 Task: Look for space in Busia, Uganda from 8th June, 2023 to 12th June, 2023 for 2 adults in price range Rs.8000 to Rs.16000. Place can be private room with 1  bedroom having 1 bed and 1 bathroom. Property type can be flatguest house, hotel. Booking option can be shelf check-in. Required host language is English.
Action: Mouse pressed left at (419, 100)
Screenshot: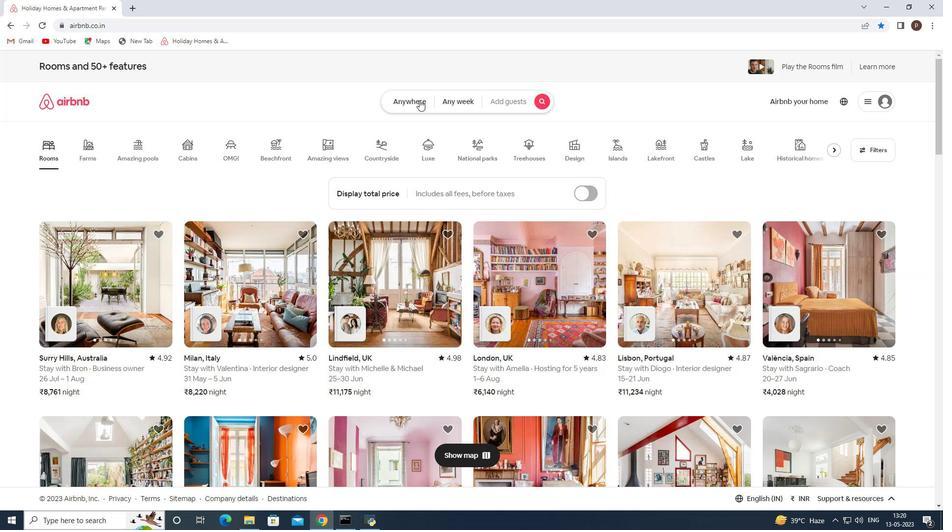 
Action: Mouse moved to (331, 148)
Screenshot: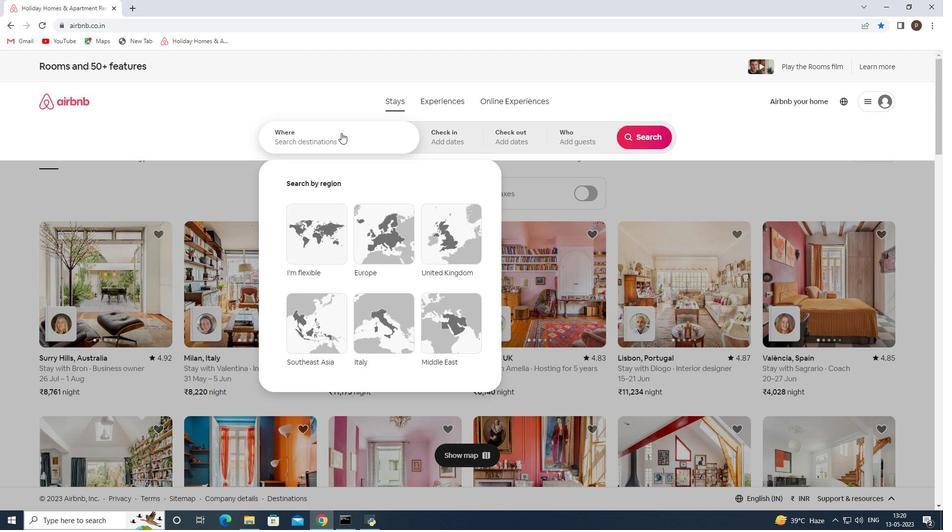 
Action: Mouse pressed left at (331, 148)
Screenshot: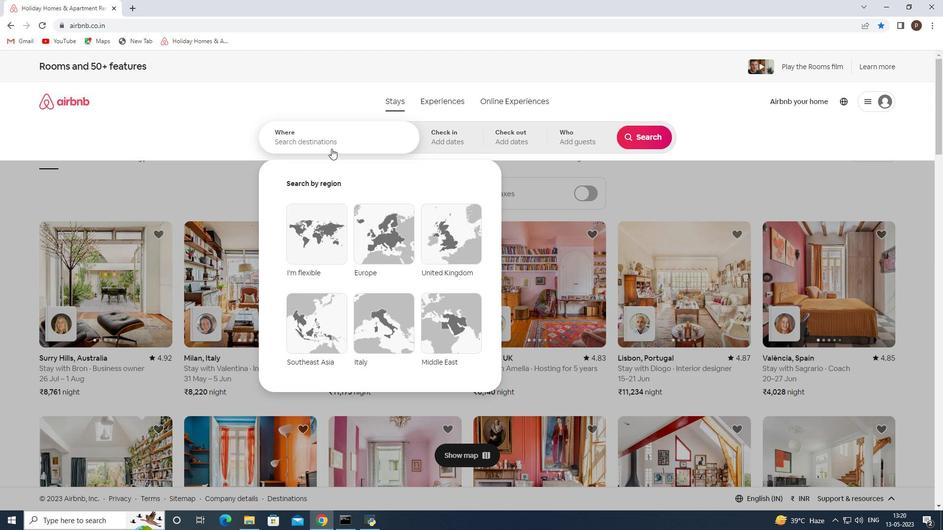 
Action: Mouse moved to (317, 132)
Screenshot: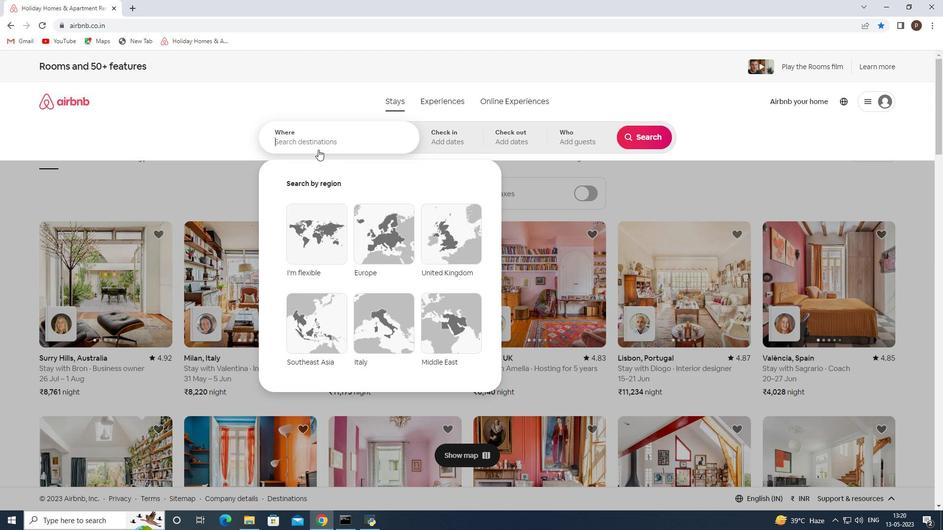 
Action: Key pressed <Key.caps_lock>B<Key.caps_lock>usia,<Key.space><Key.caps_lock>U<Key.caps_lock>ganda
Screenshot: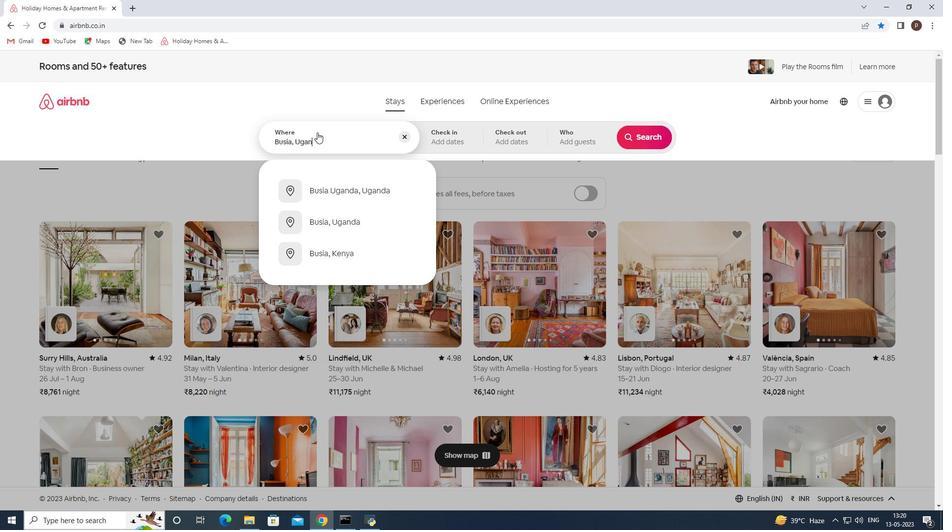 
Action: Mouse moved to (346, 217)
Screenshot: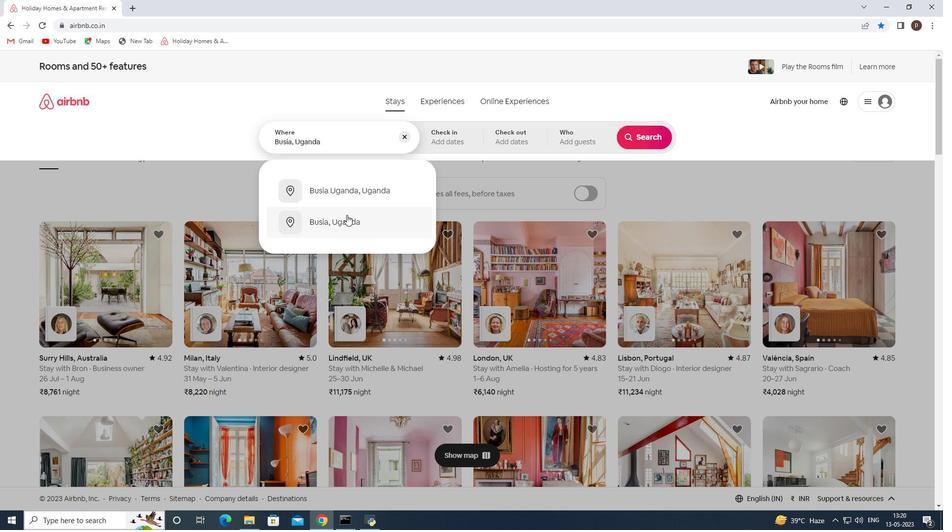 
Action: Mouse pressed left at (346, 217)
Screenshot: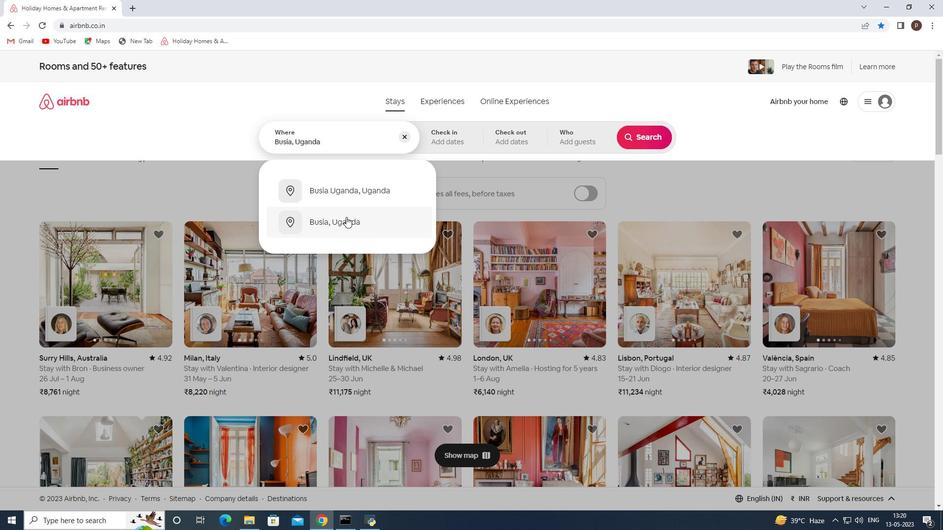 
Action: Mouse moved to (585, 278)
Screenshot: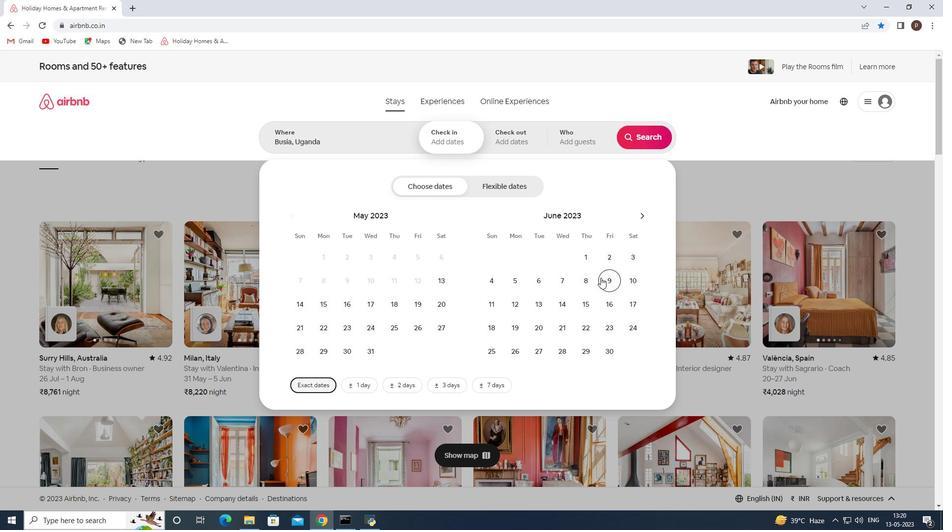 
Action: Mouse pressed left at (585, 278)
Screenshot: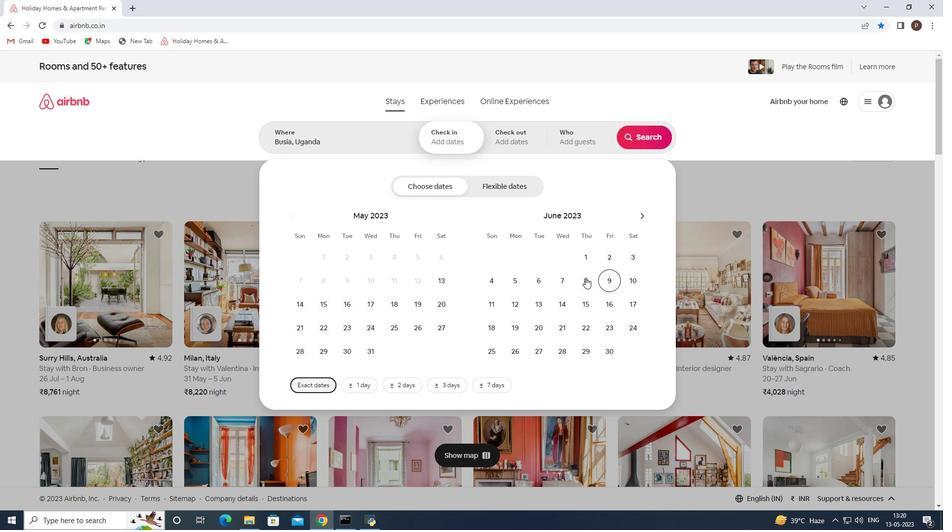 
Action: Mouse moved to (514, 304)
Screenshot: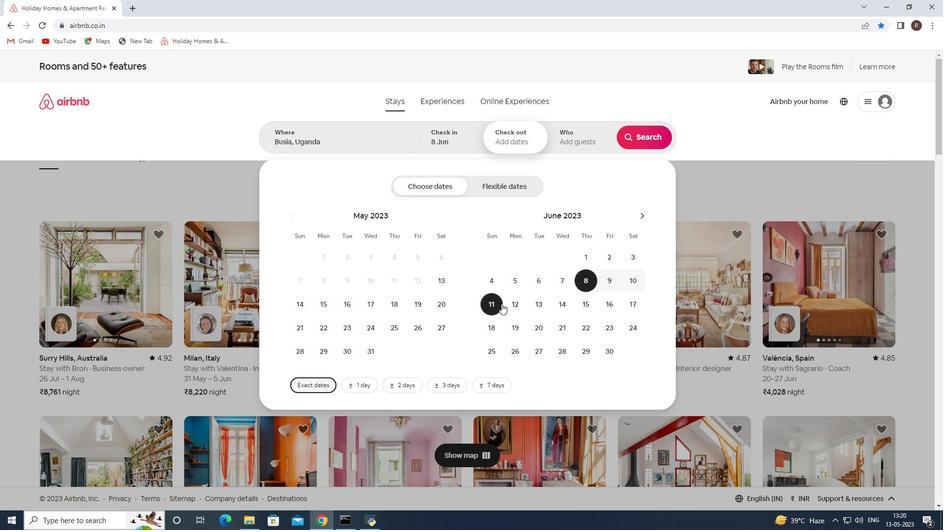 
Action: Mouse pressed left at (514, 304)
Screenshot: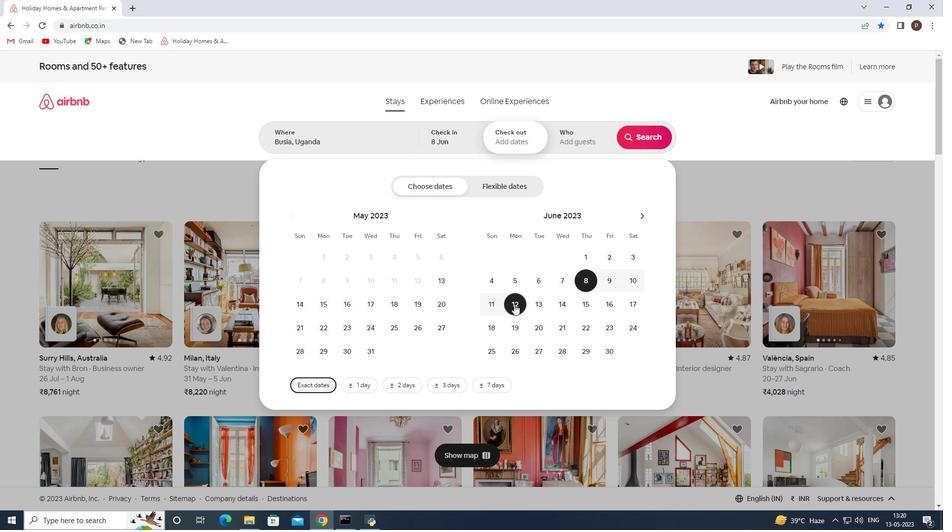 
Action: Mouse moved to (569, 144)
Screenshot: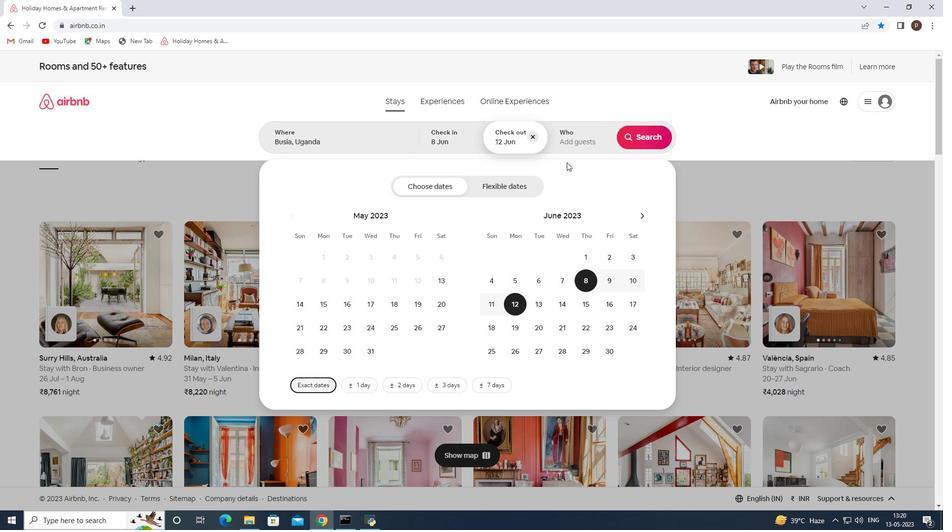 
Action: Mouse pressed left at (569, 144)
Screenshot: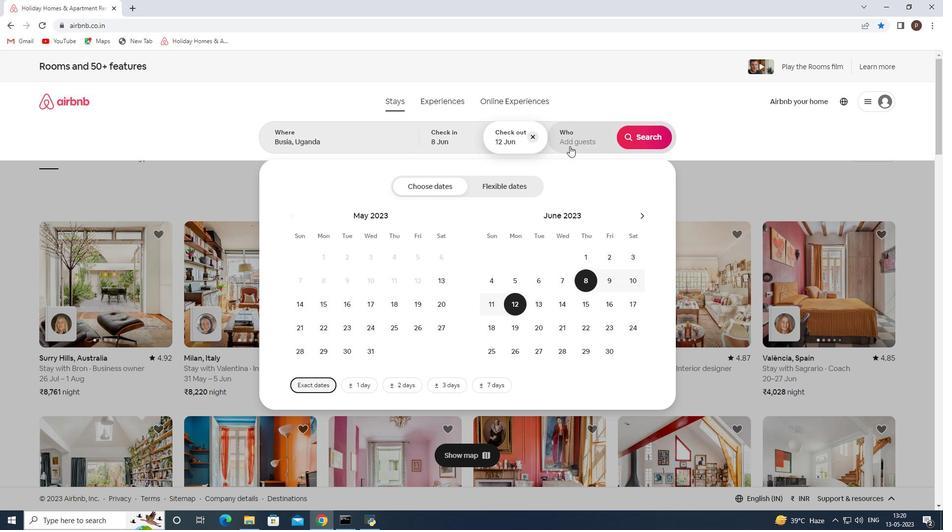
Action: Mouse moved to (646, 189)
Screenshot: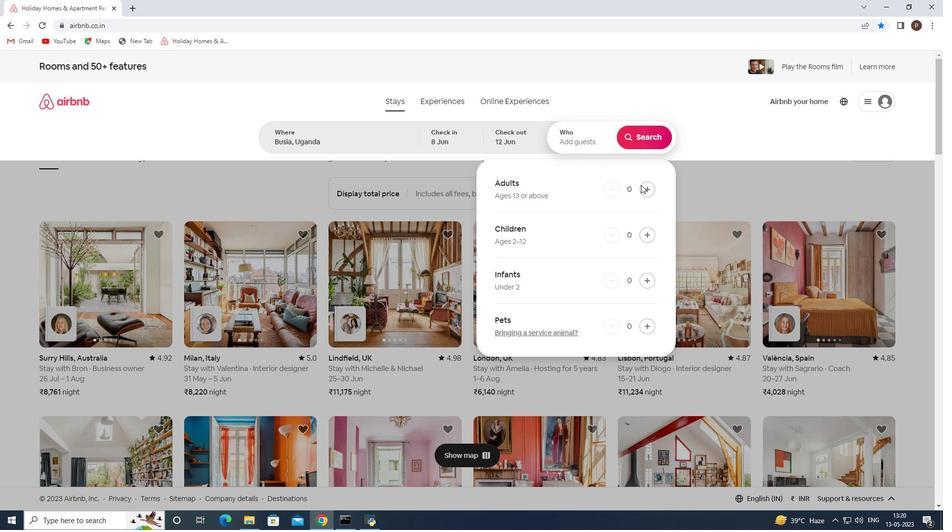 
Action: Mouse pressed left at (646, 189)
Screenshot: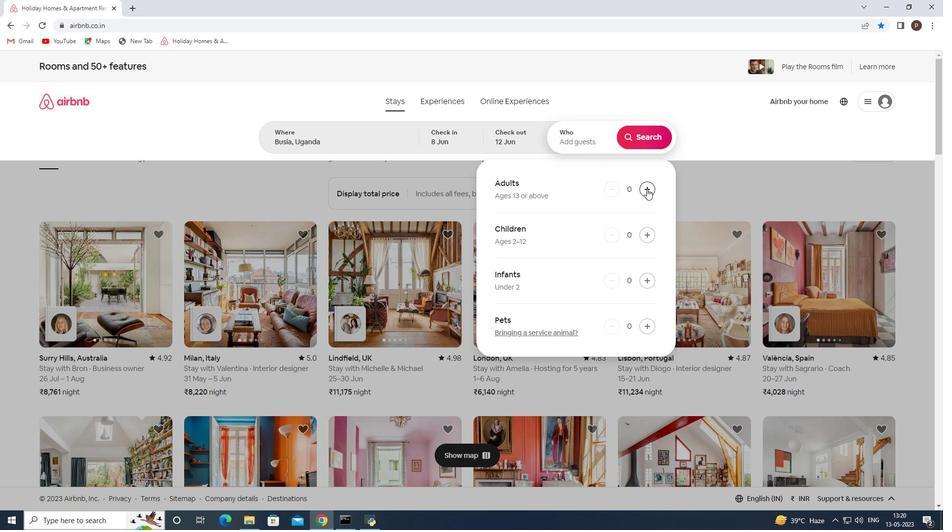
Action: Mouse pressed left at (646, 189)
Screenshot: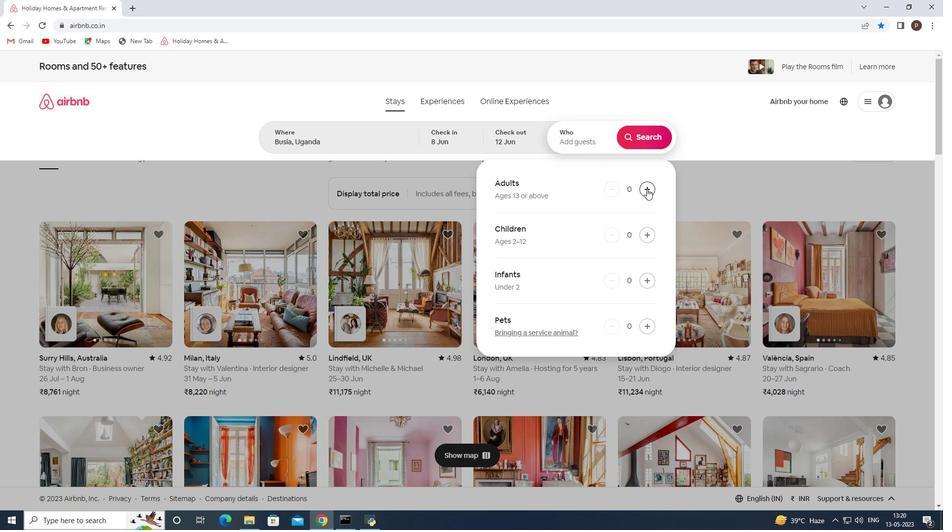 
Action: Mouse moved to (638, 136)
Screenshot: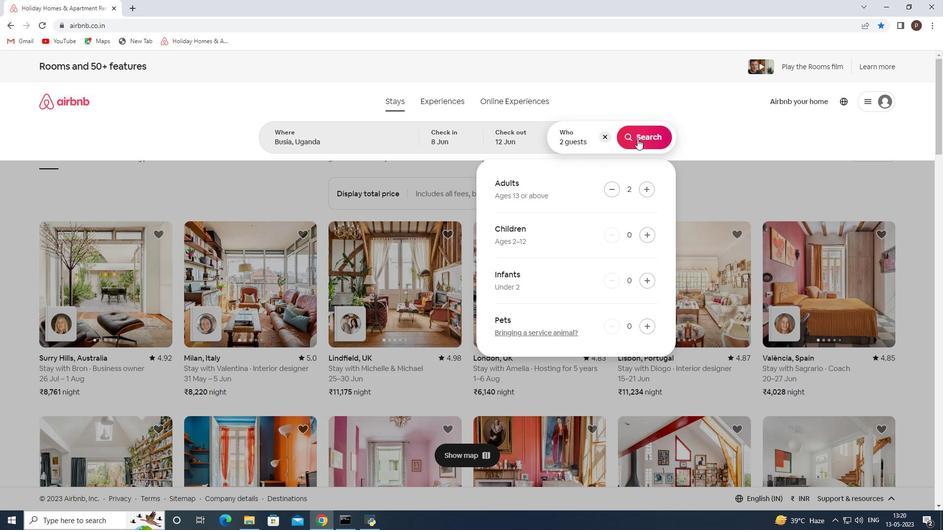 
Action: Mouse pressed left at (638, 136)
Screenshot: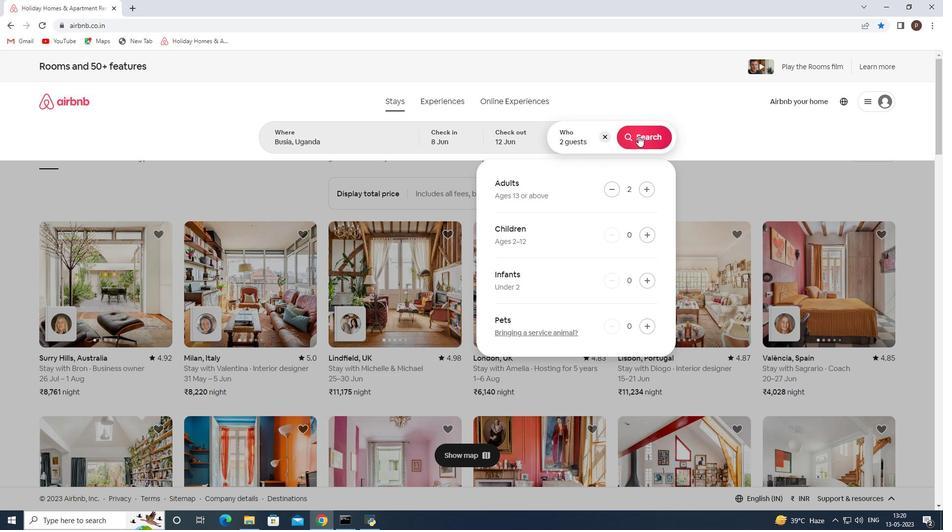 
Action: Mouse moved to (890, 113)
Screenshot: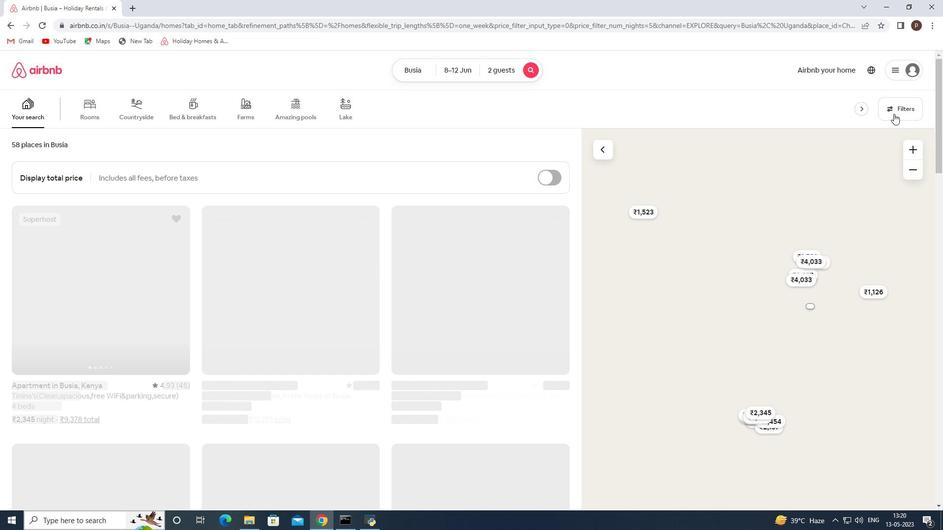 
Action: Mouse pressed left at (890, 113)
Screenshot: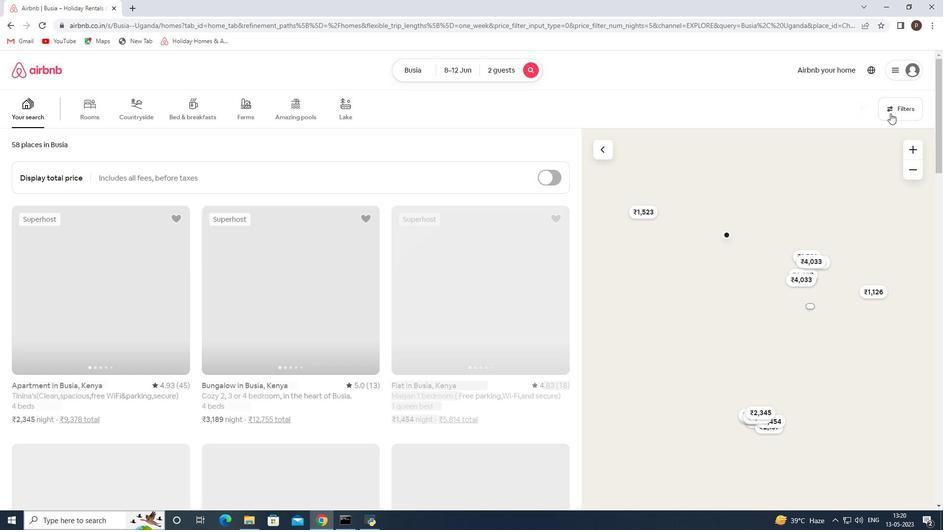 
Action: Mouse moved to (331, 350)
Screenshot: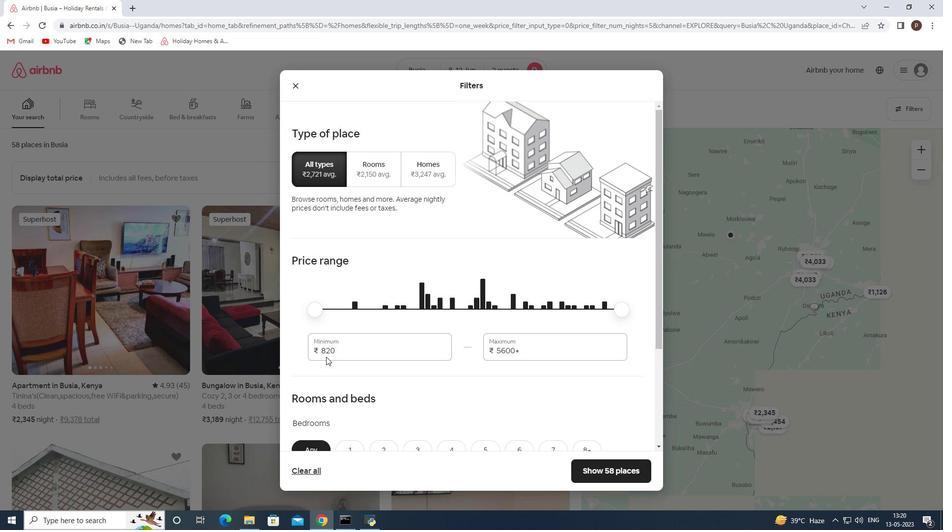 
Action: Mouse pressed left at (331, 350)
Screenshot: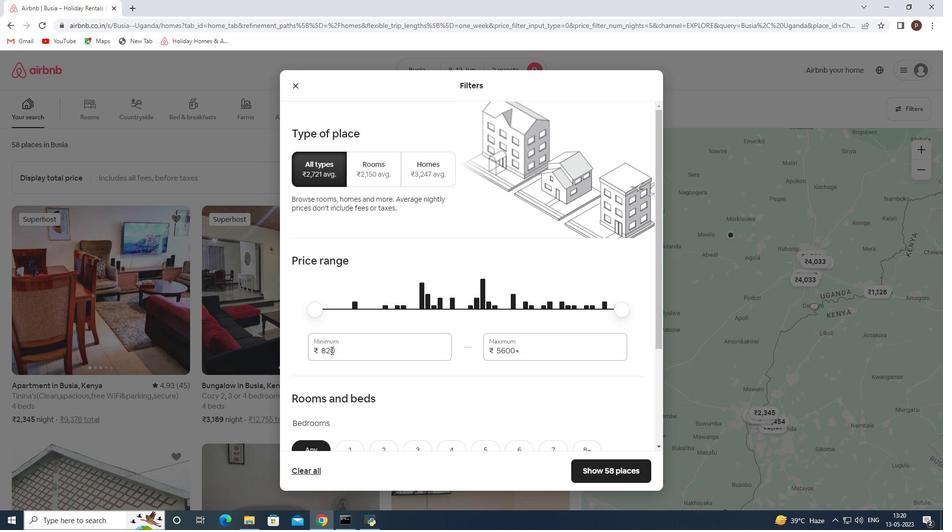 
Action: Mouse pressed left at (331, 350)
Screenshot: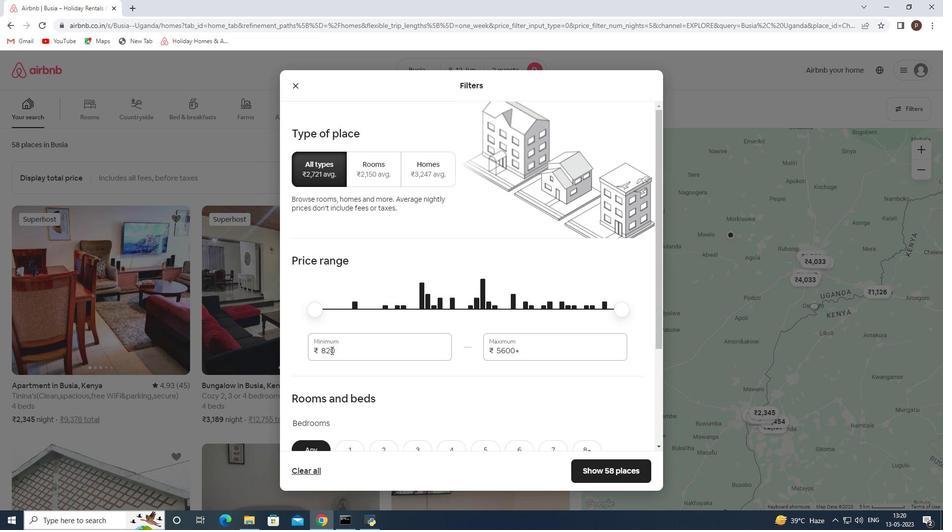 
Action: Key pressed 8000<Key.tab>16000
Screenshot: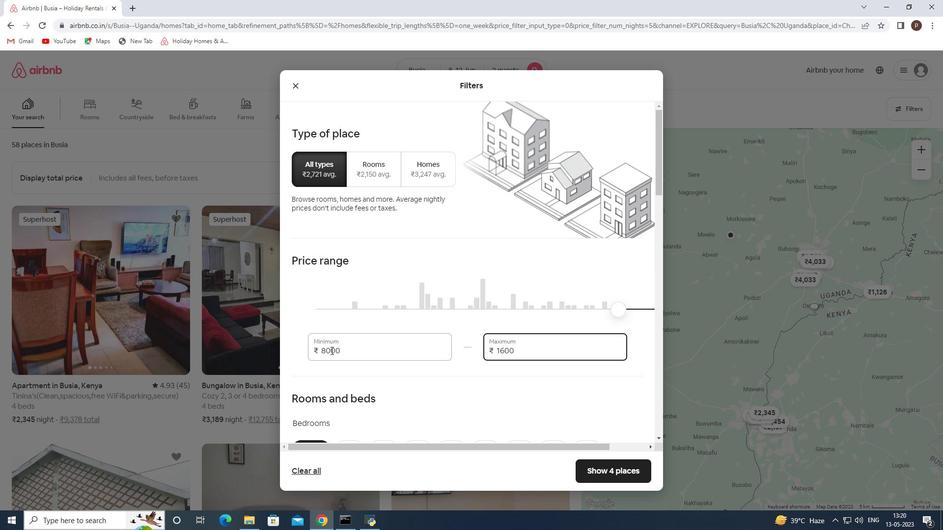 
Action: Mouse scrolled (331, 350) with delta (0, 0)
Screenshot: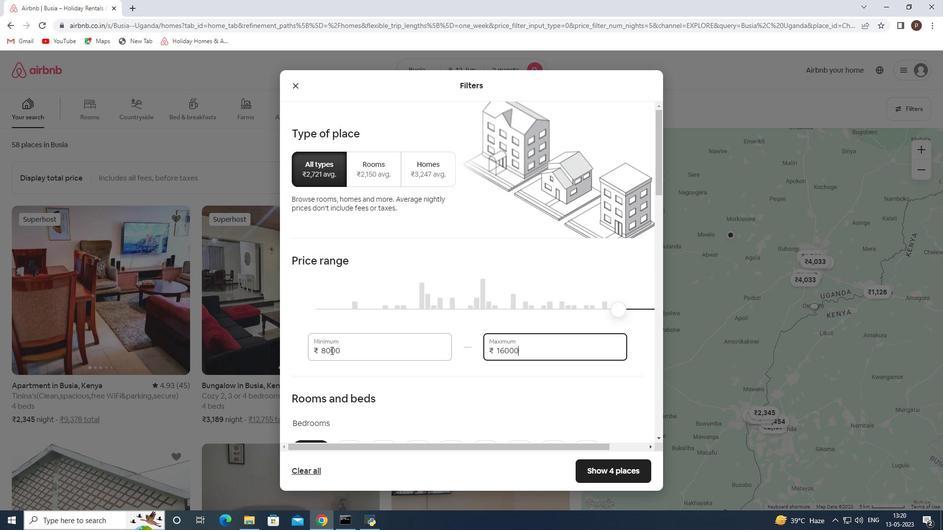 
Action: Mouse scrolled (331, 350) with delta (0, 0)
Screenshot: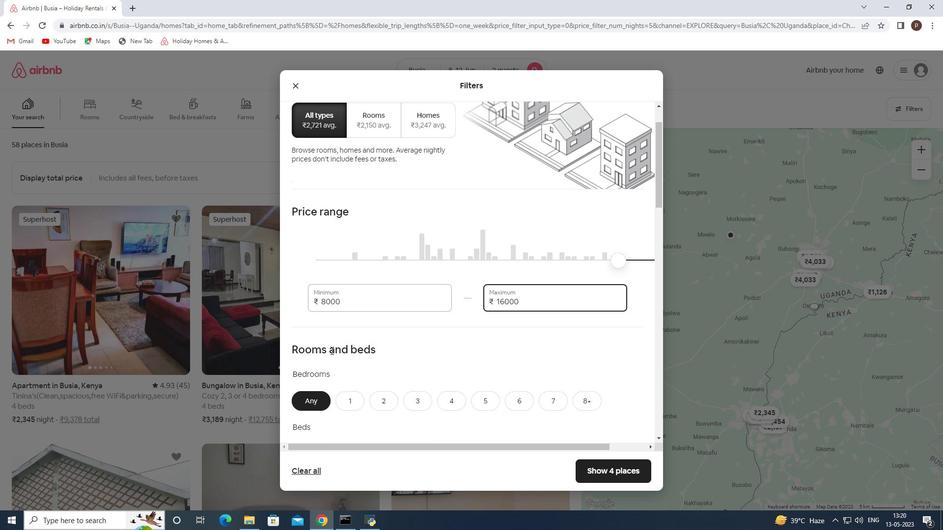
Action: Mouse moved to (352, 350)
Screenshot: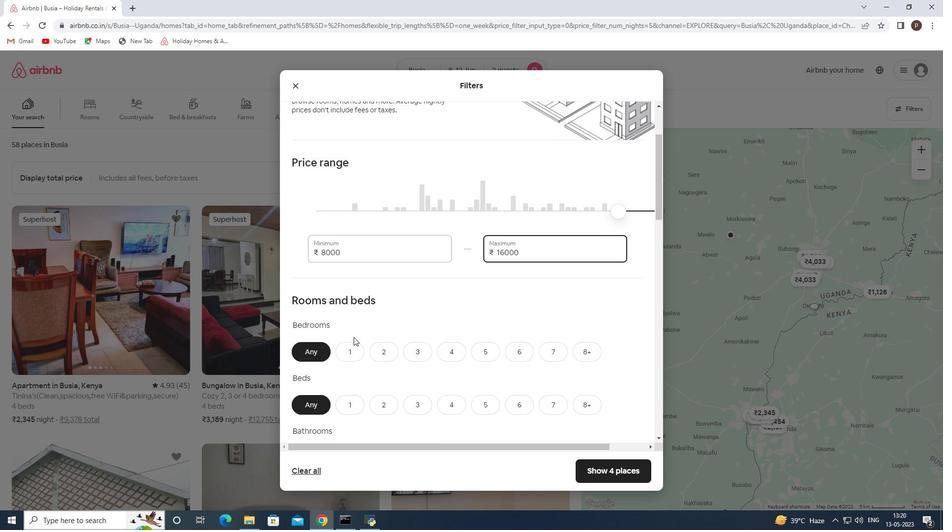 
Action: Mouse pressed left at (352, 350)
Screenshot: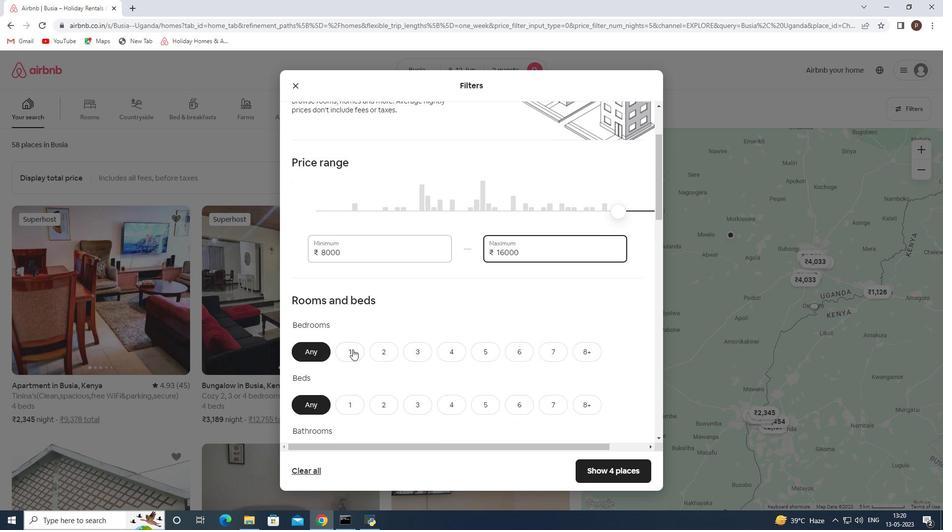 
Action: Mouse scrolled (352, 349) with delta (0, 0)
Screenshot: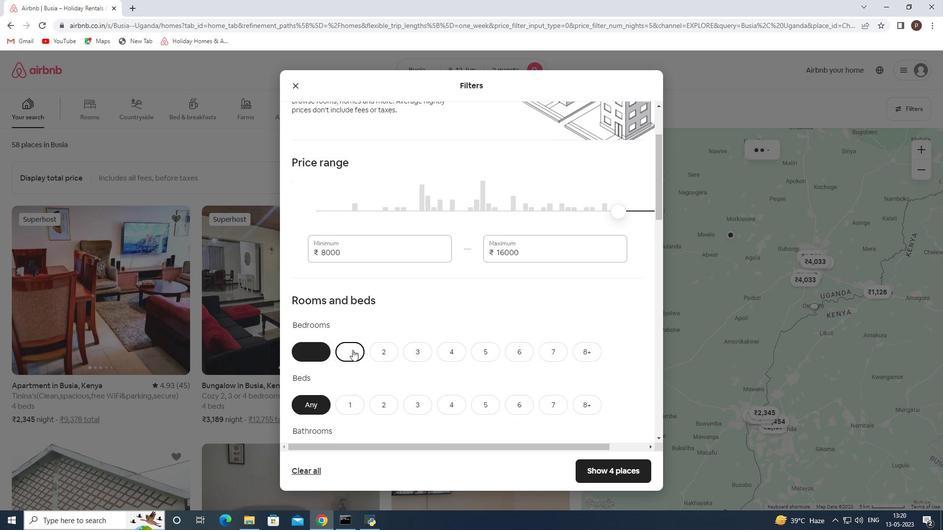 
Action: Mouse scrolled (352, 349) with delta (0, 0)
Screenshot: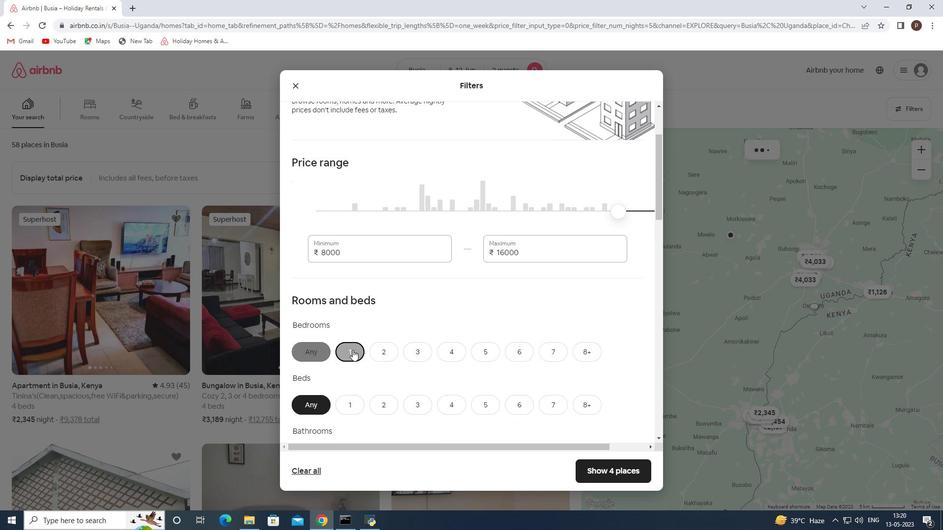 
Action: Mouse moved to (349, 307)
Screenshot: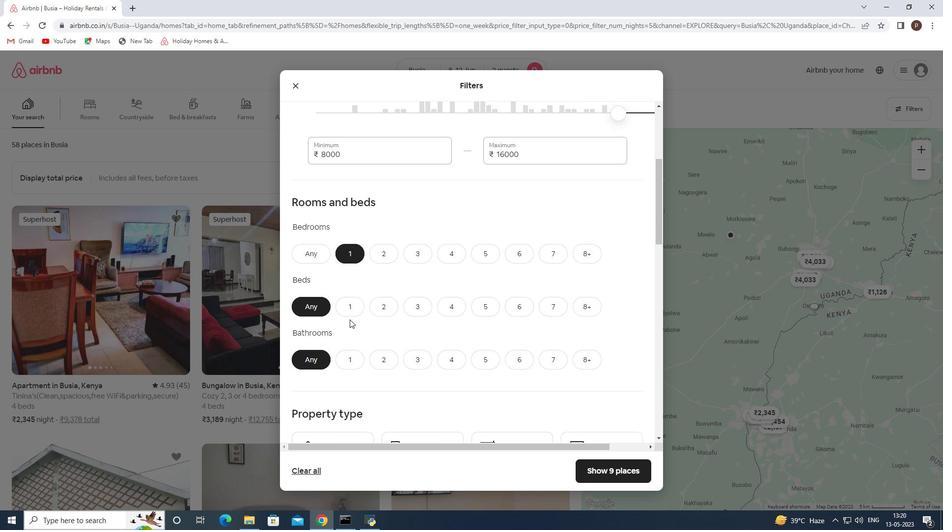 
Action: Mouse pressed left at (349, 307)
Screenshot: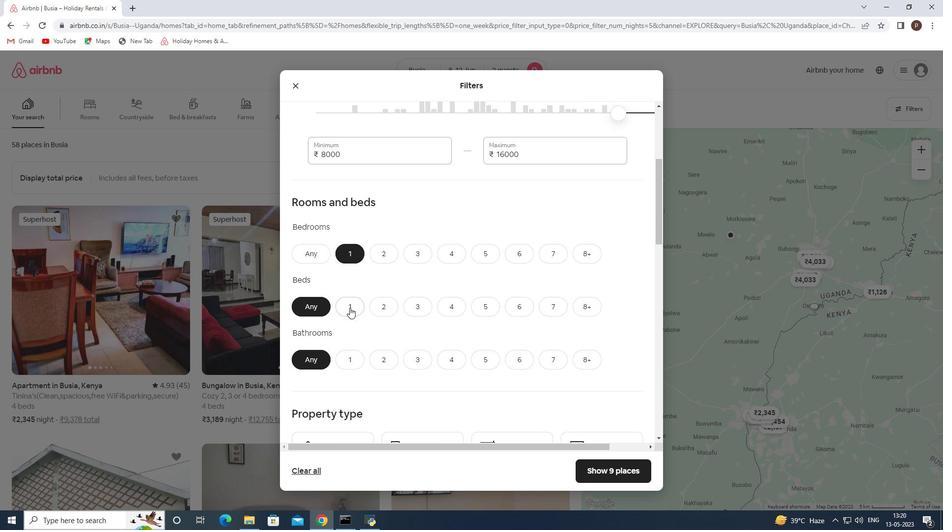 
Action: Mouse moved to (347, 364)
Screenshot: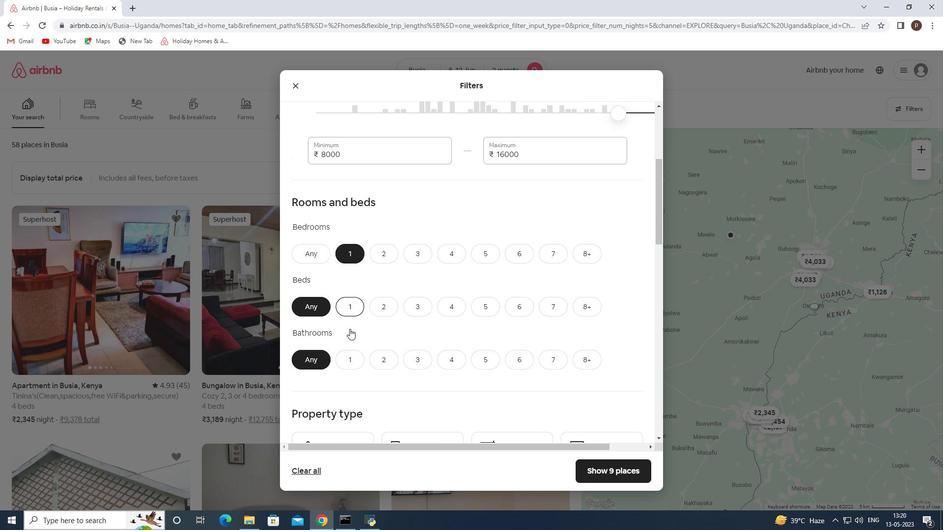 
Action: Mouse pressed left at (347, 364)
Screenshot: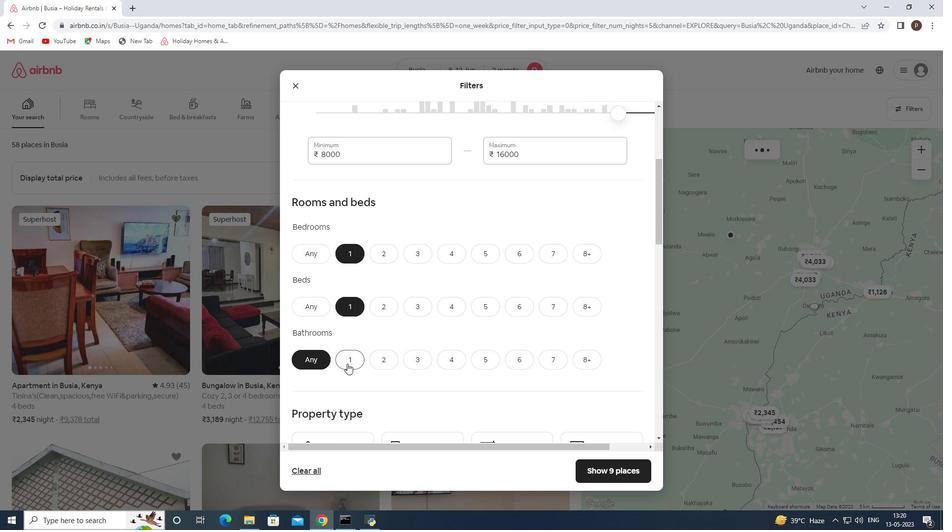 
Action: Mouse moved to (349, 356)
Screenshot: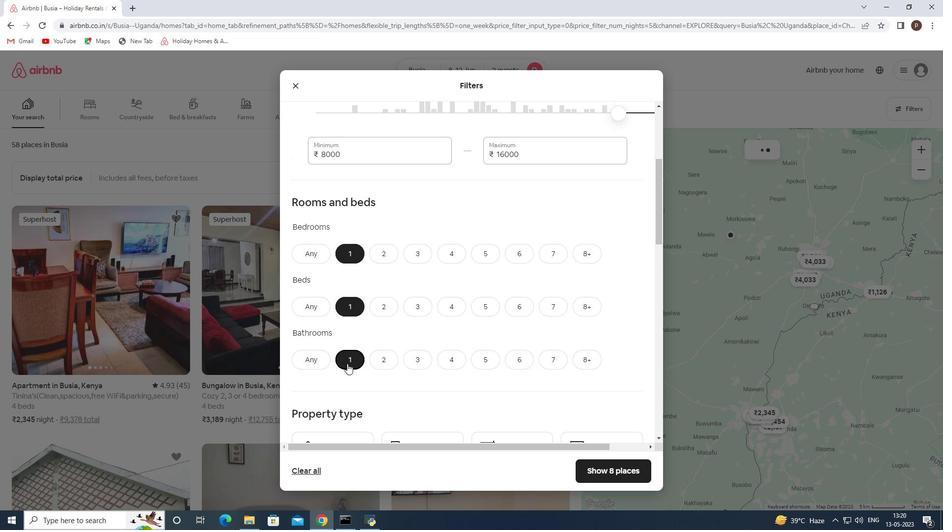 
Action: Mouse scrolled (349, 356) with delta (0, 0)
Screenshot: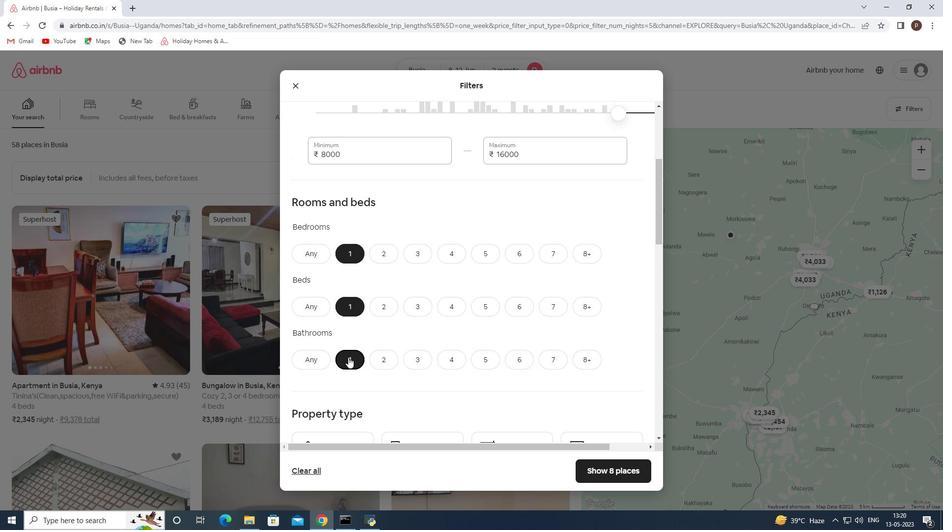 
Action: Mouse moved to (349, 352)
Screenshot: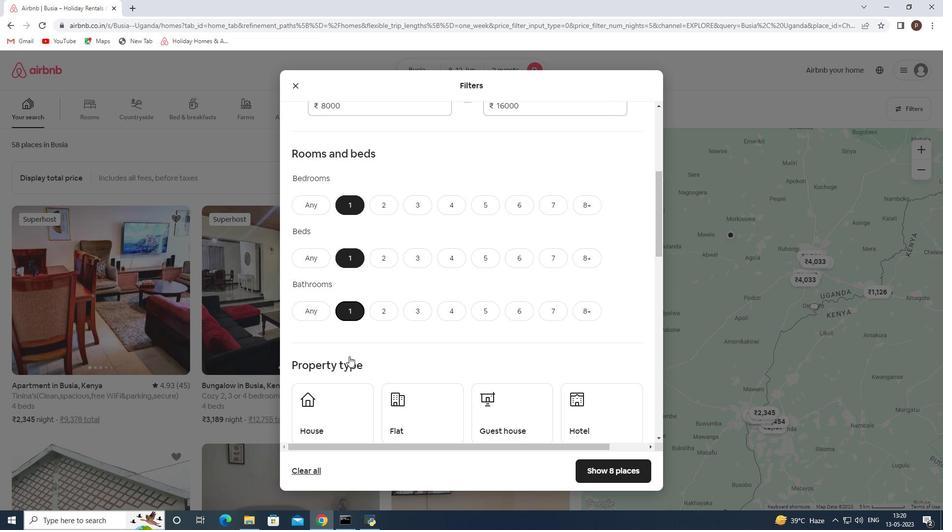 
Action: Mouse scrolled (349, 352) with delta (0, 0)
Screenshot: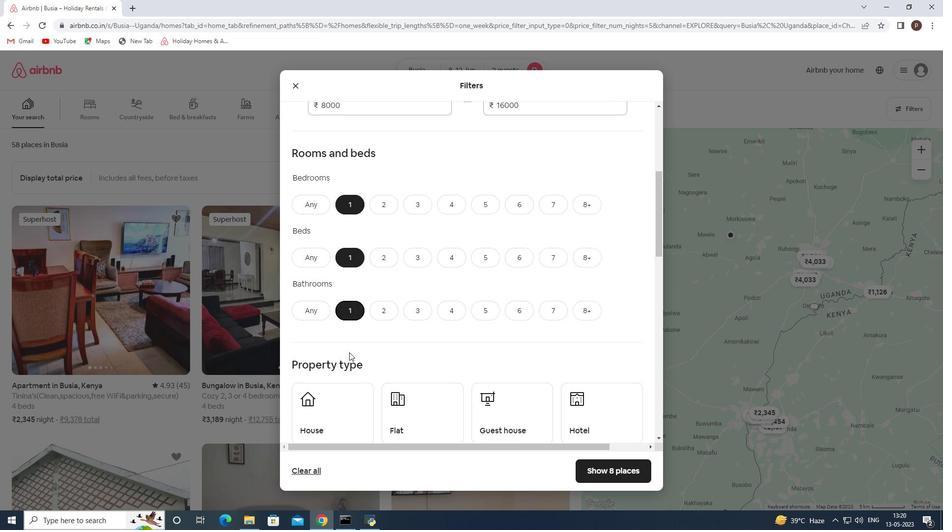 
Action: Mouse moved to (350, 351)
Screenshot: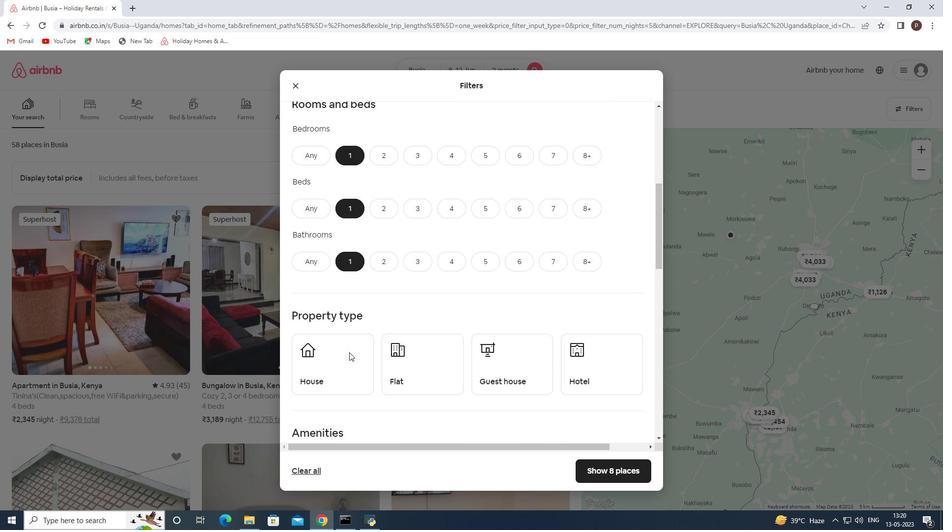 
Action: Mouse scrolled (350, 350) with delta (0, 0)
Screenshot: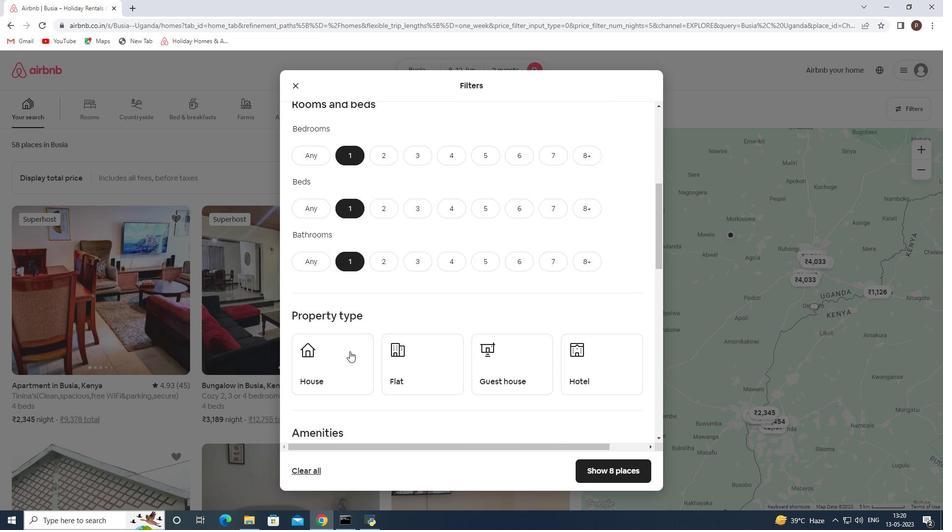
Action: Mouse moved to (382, 340)
Screenshot: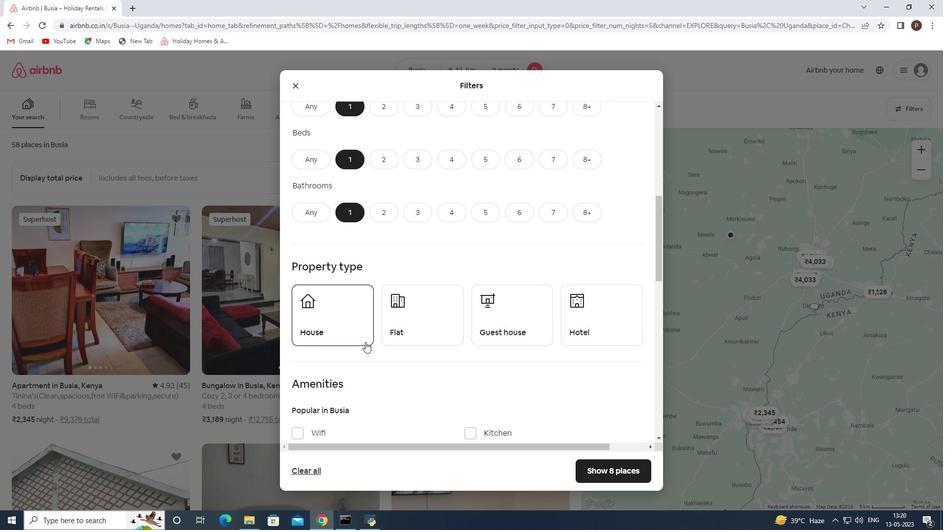 
Action: Mouse scrolled (382, 339) with delta (0, 0)
Screenshot: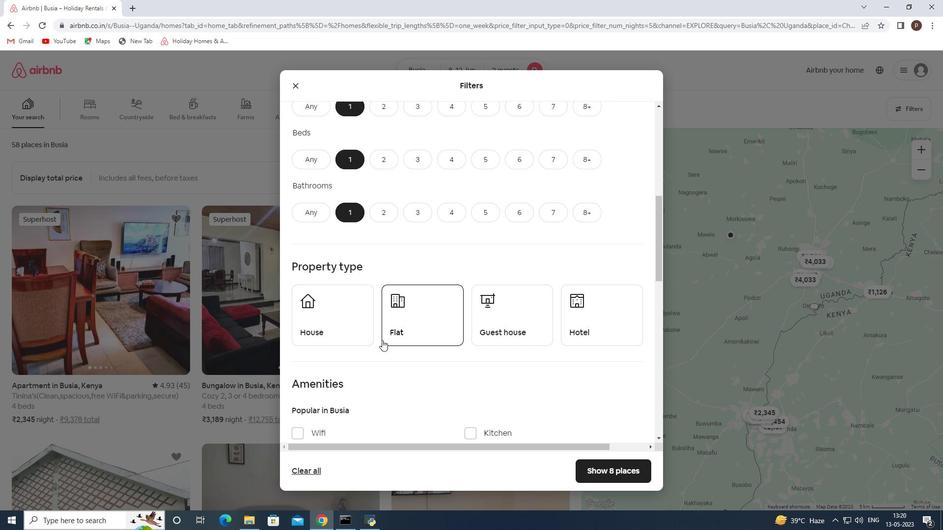 
Action: Mouse scrolled (382, 339) with delta (0, 0)
Screenshot: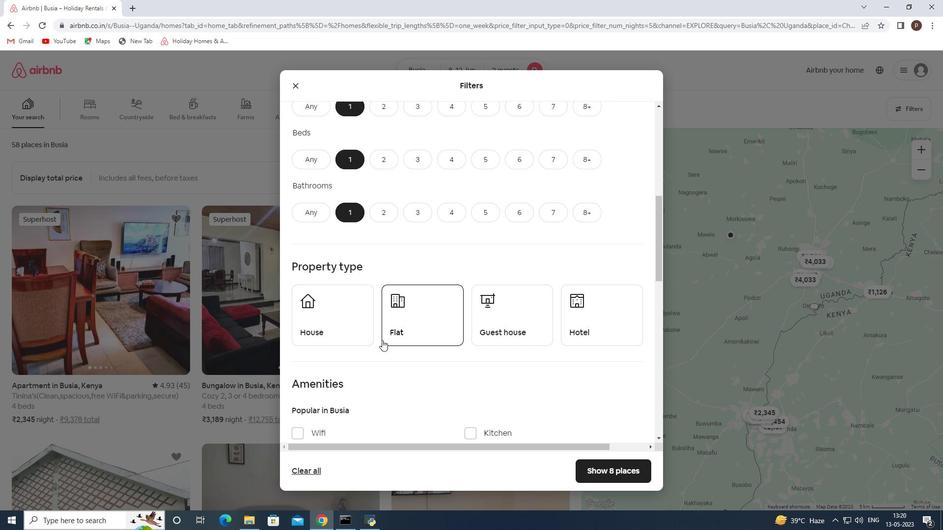 
Action: Mouse moved to (337, 224)
Screenshot: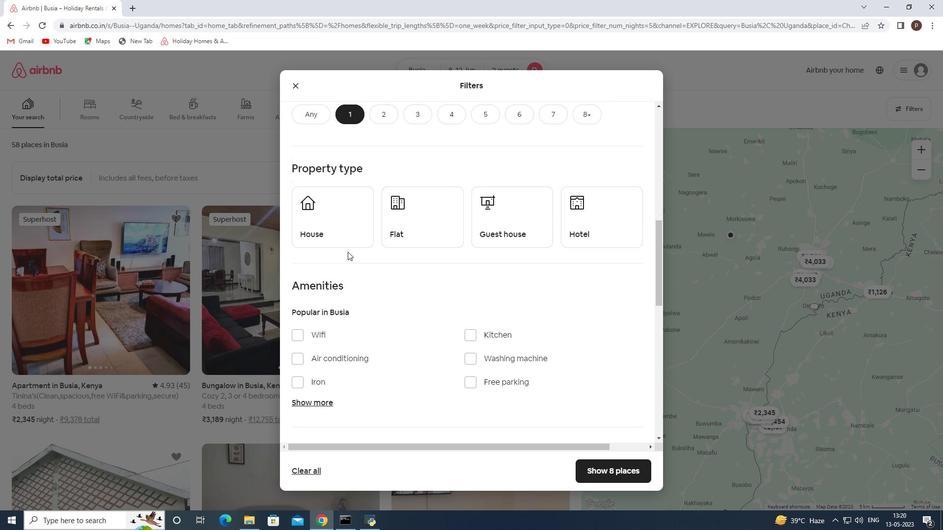 
Action: Mouse pressed left at (337, 224)
Screenshot: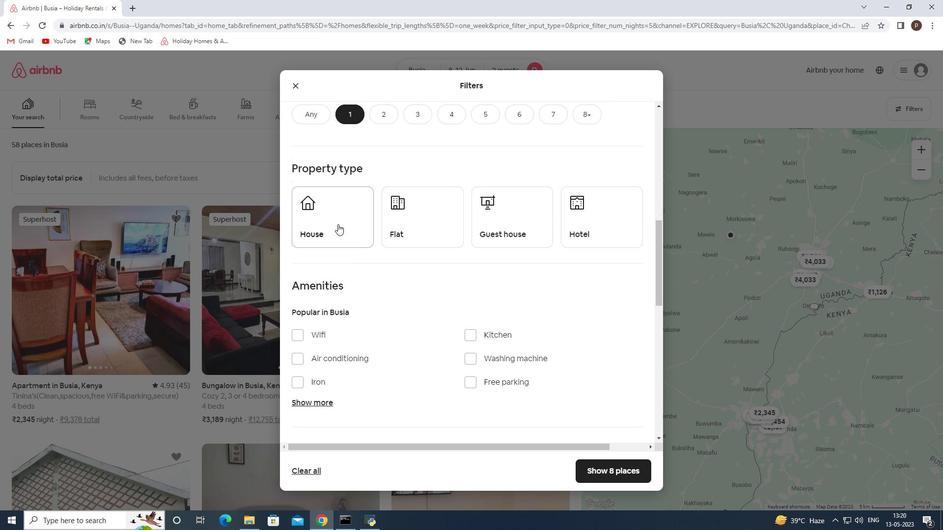 
Action: Mouse moved to (428, 229)
Screenshot: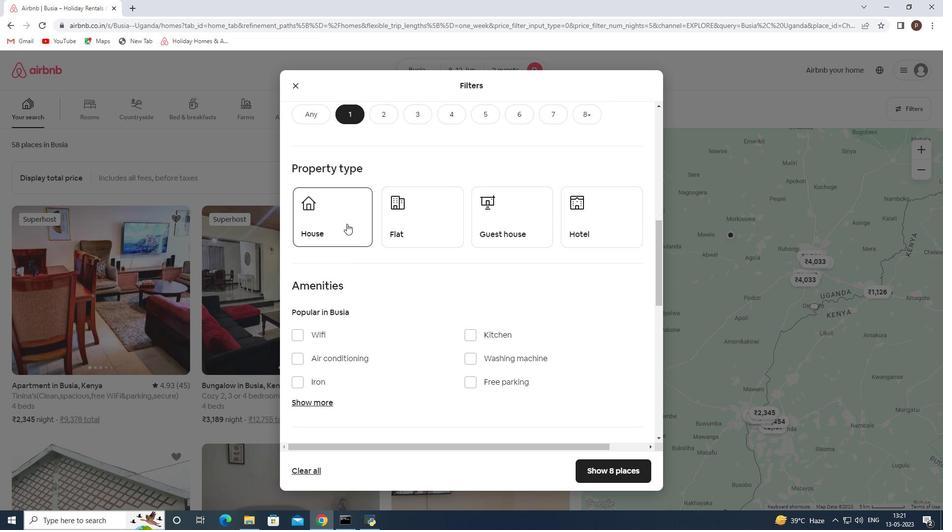 
Action: Mouse pressed left at (428, 229)
Screenshot: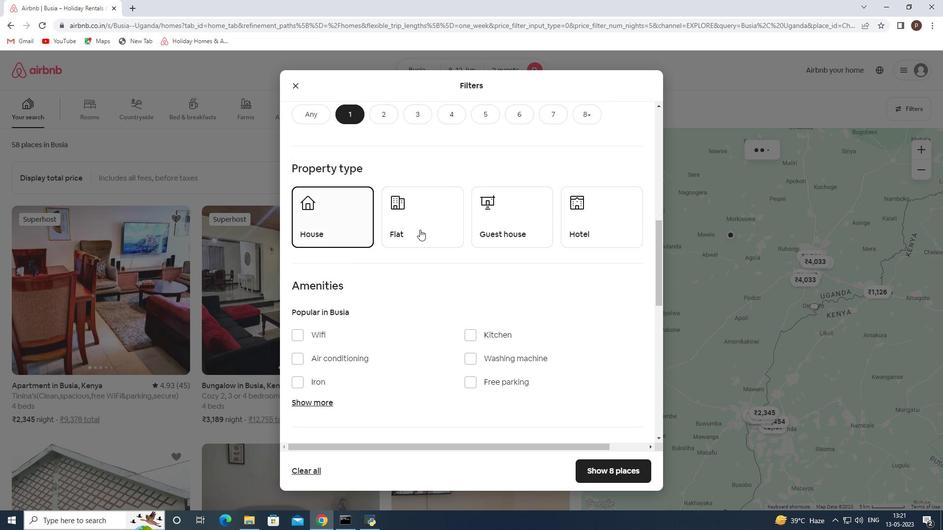
Action: Mouse moved to (521, 226)
Screenshot: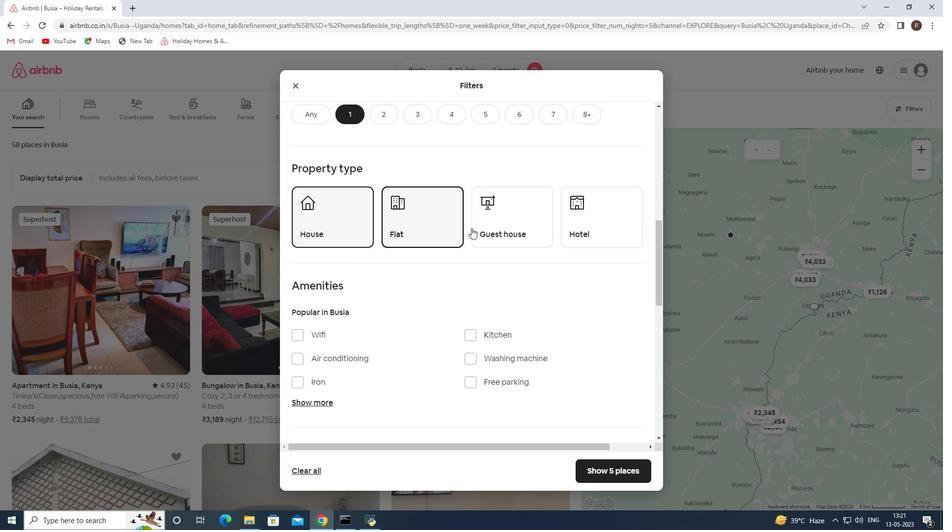 
Action: Mouse pressed left at (521, 226)
Screenshot: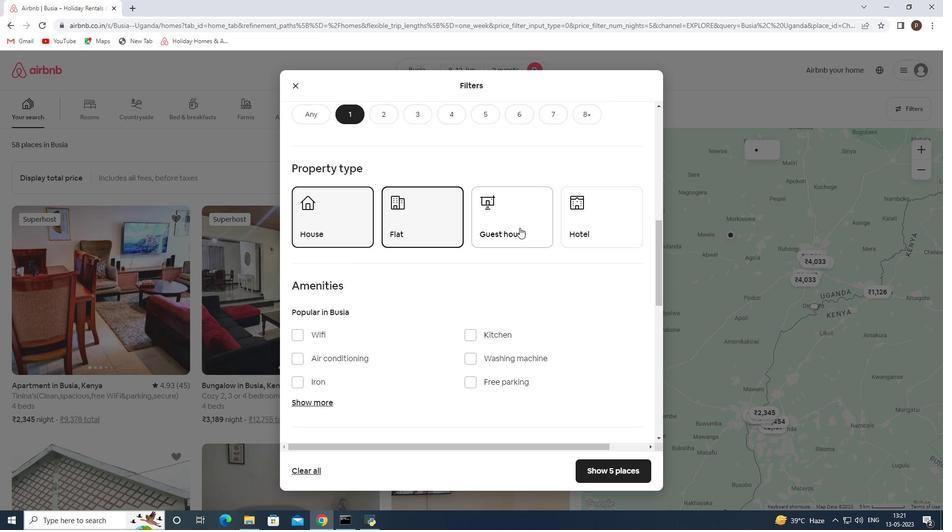 
Action: Mouse moved to (589, 225)
Screenshot: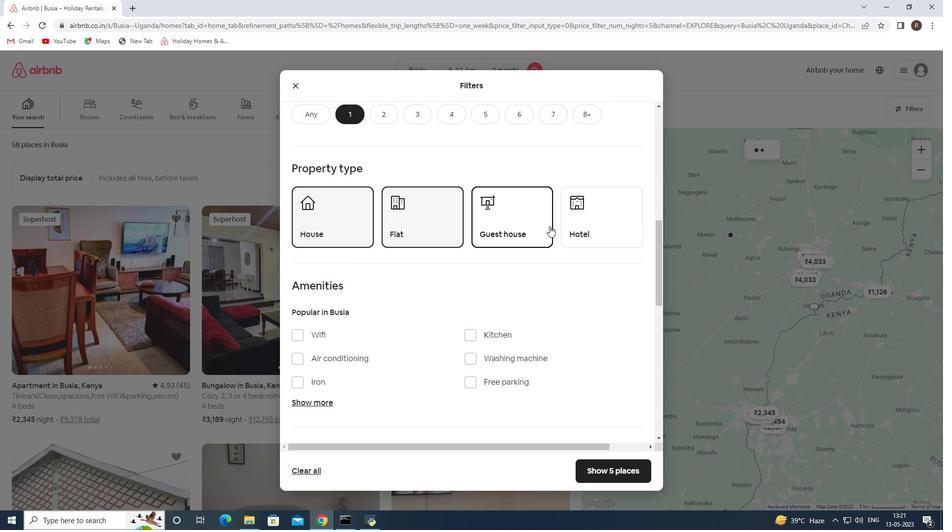 
Action: Mouse pressed left at (589, 225)
Screenshot: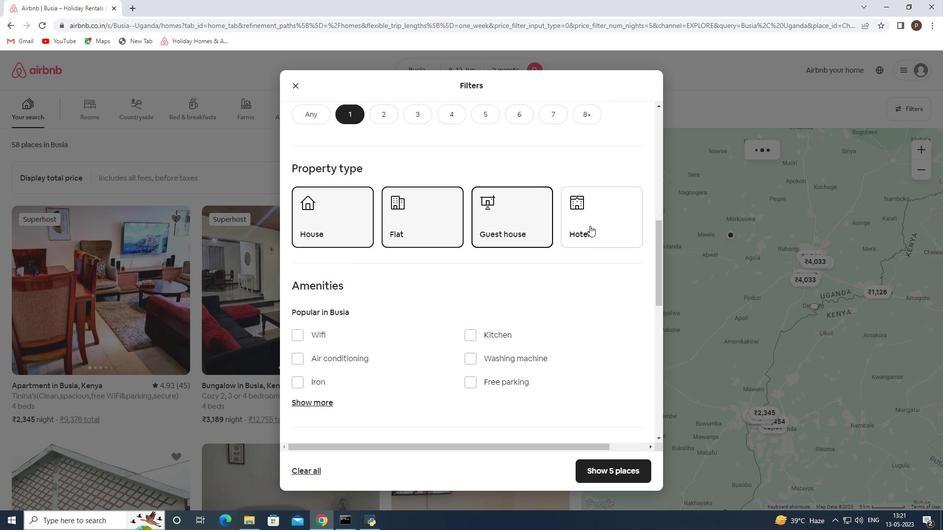 
Action: Mouse moved to (352, 218)
Screenshot: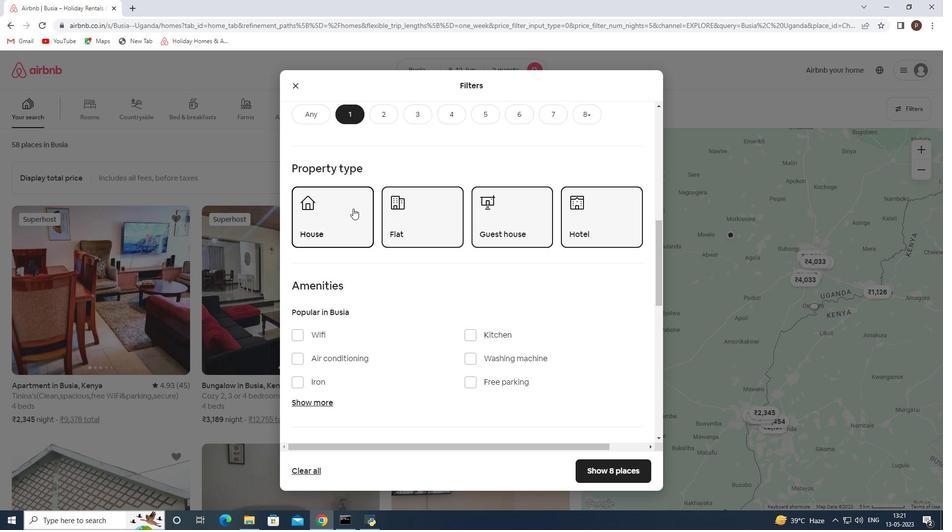 
Action: Mouse pressed left at (352, 218)
Screenshot: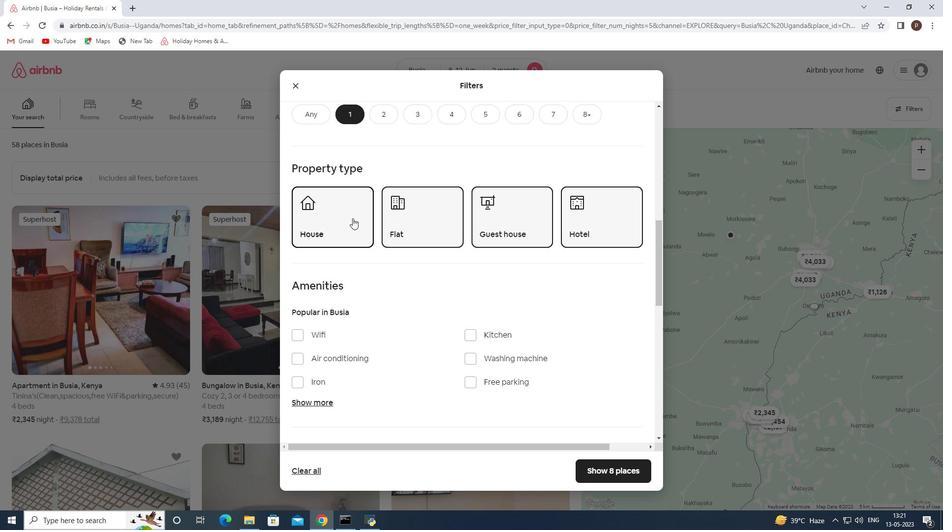 
Action: Mouse moved to (393, 273)
Screenshot: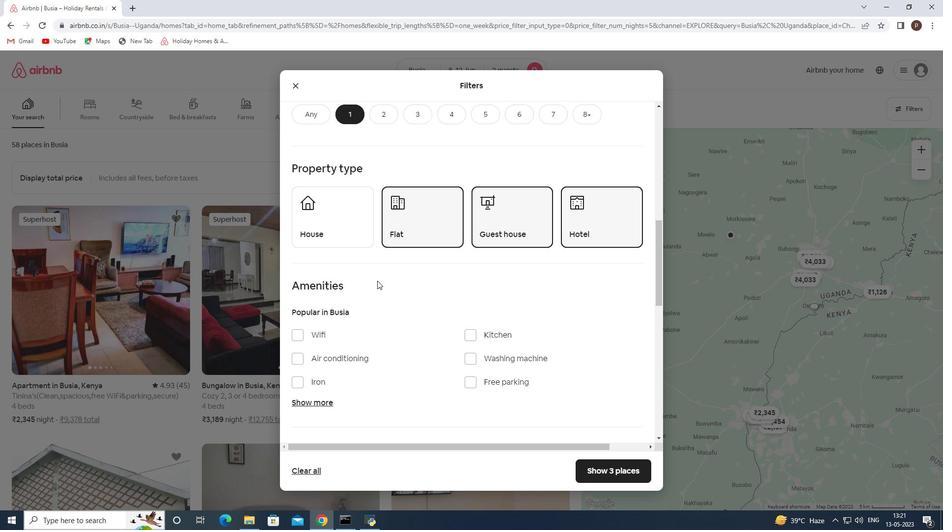 
Action: Mouse scrolled (393, 273) with delta (0, 0)
Screenshot: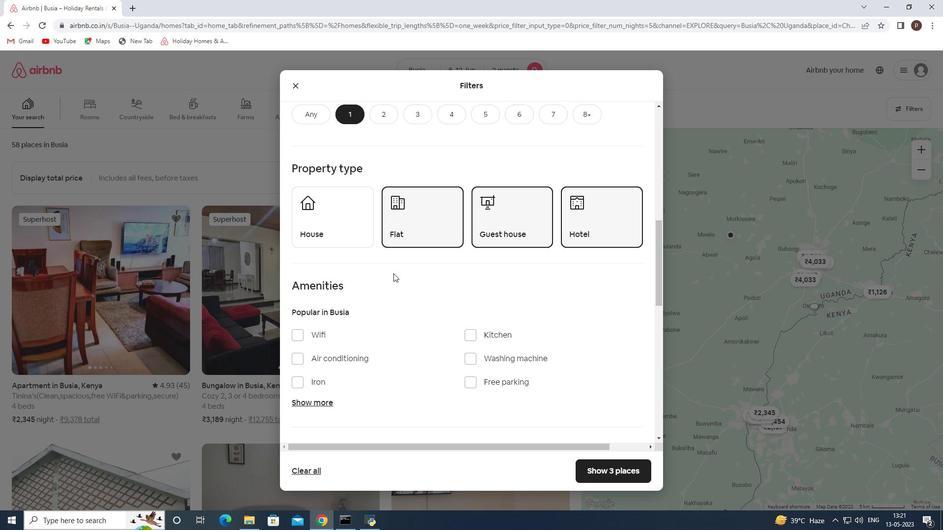 
Action: Mouse scrolled (393, 273) with delta (0, 0)
Screenshot: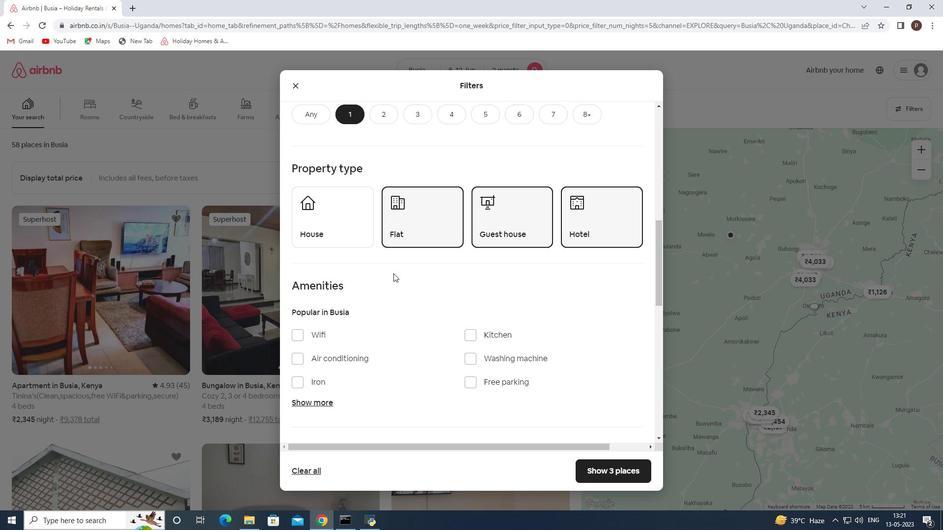 
Action: Mouse moved to (405, 268)
Screenshot: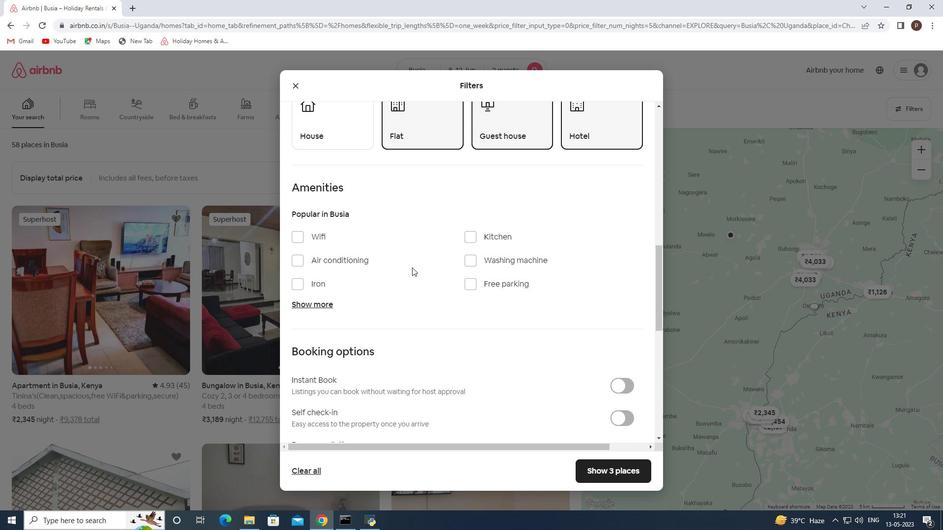 
Action: Mouse scrolled (405, 267) with delta (0, 0)
Screenshot: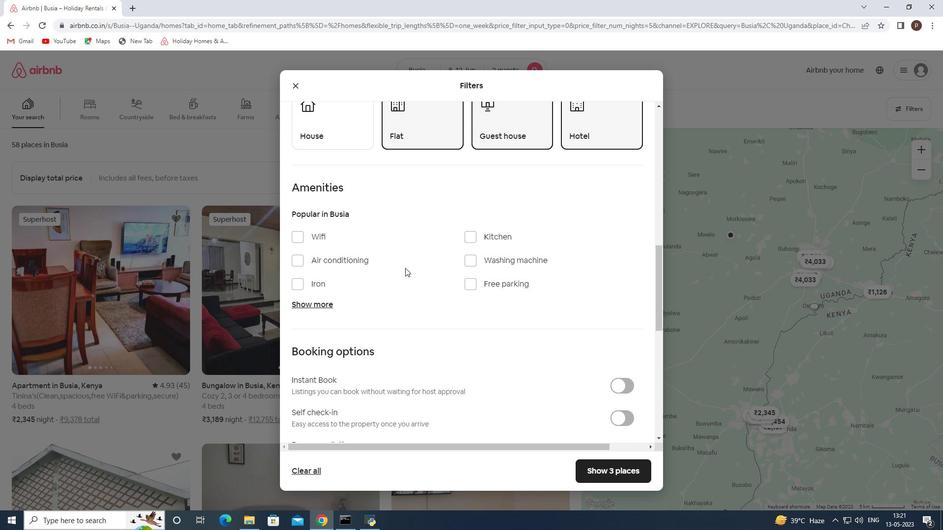 
Action: Mouse scrolled (405, 267) with delta (0, 0)
Screenshot: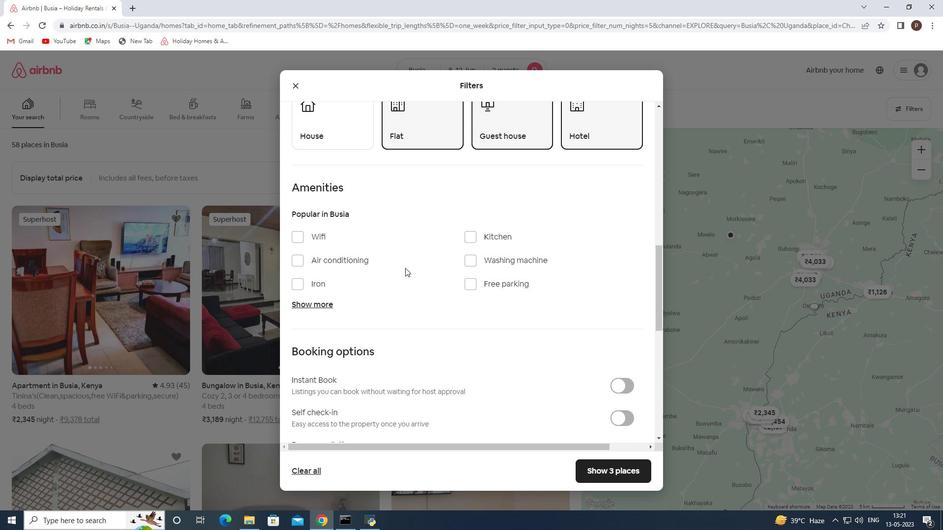 
Action: Mouse moved to (621, 319)
Screenshot: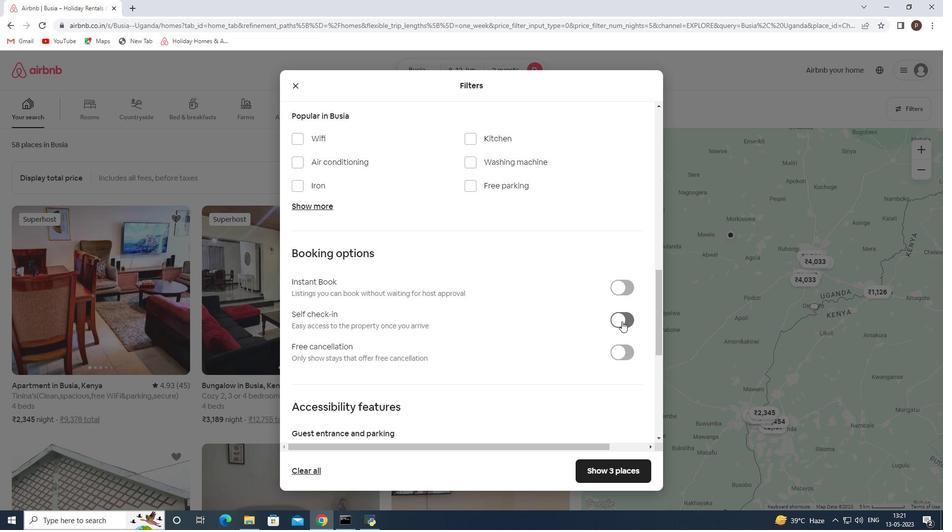 
Action: Mouse pressed left at (621, 319)
Screenshot: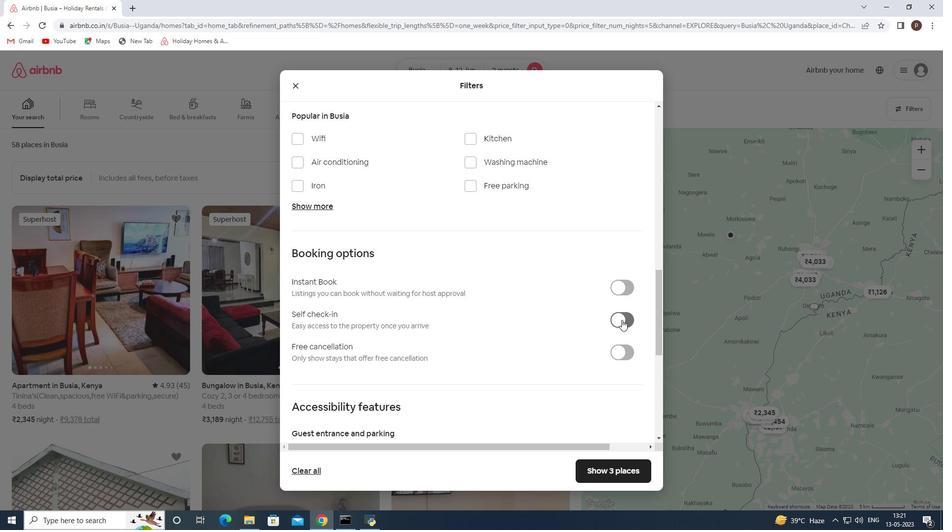 
Action: Mouse moved to (514, 337)
Screenshot: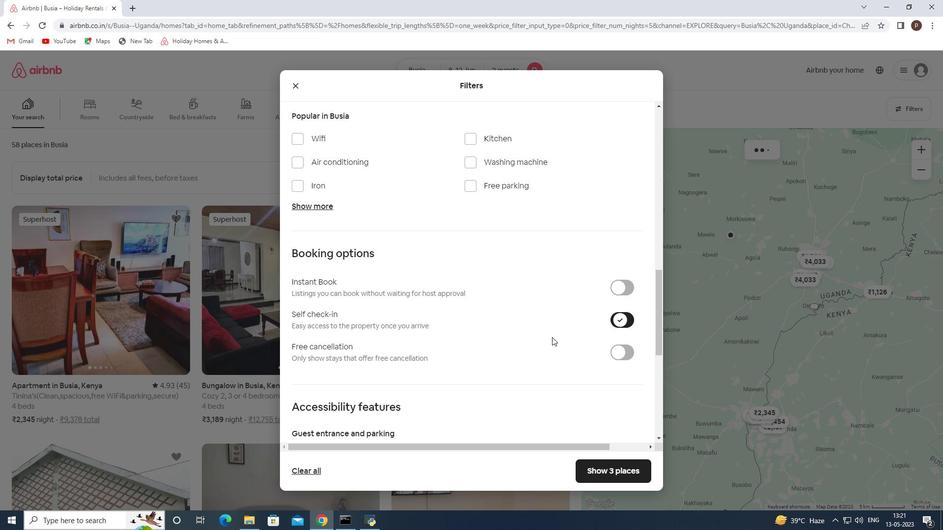 
Action: Mouse scrolled (514, 336) with delta (0, 0)
Screenshot: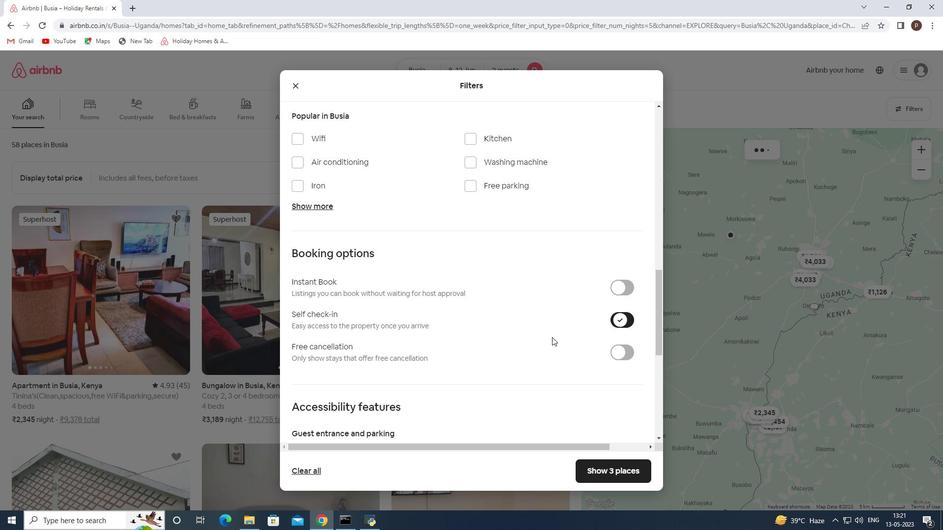 
Action: Mouse moved to (512, 338)
Screenshot: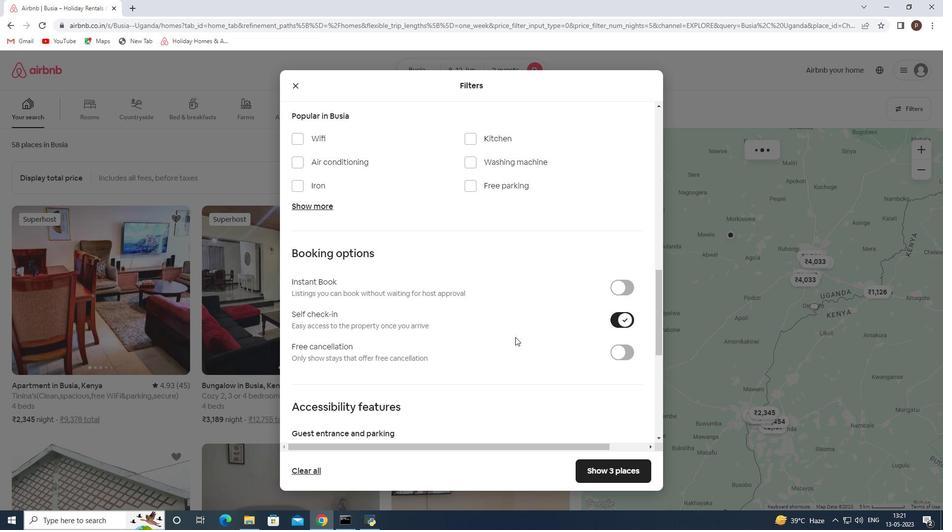
Action: Mouse scrolled (512, 337) with delta (0, 0)
Screenshot: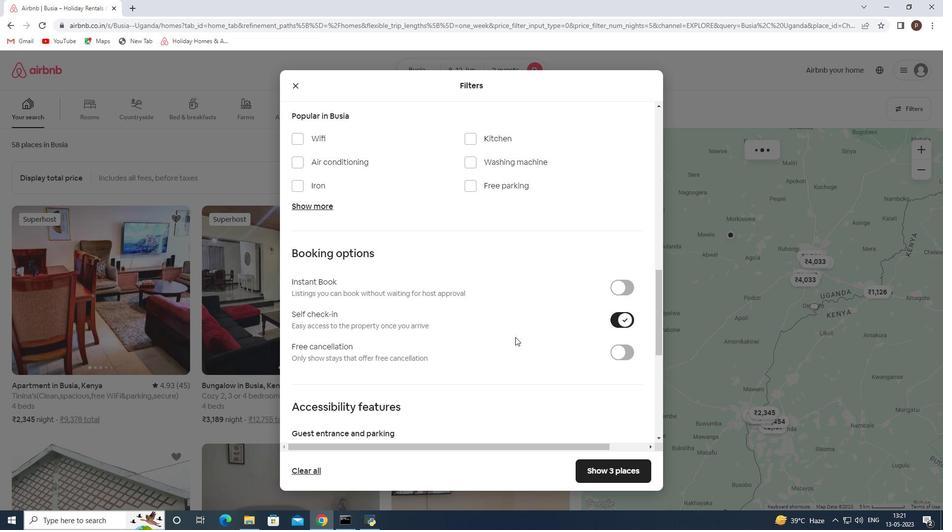 
Action: Mouse moved to (512, 338)
Screenshot: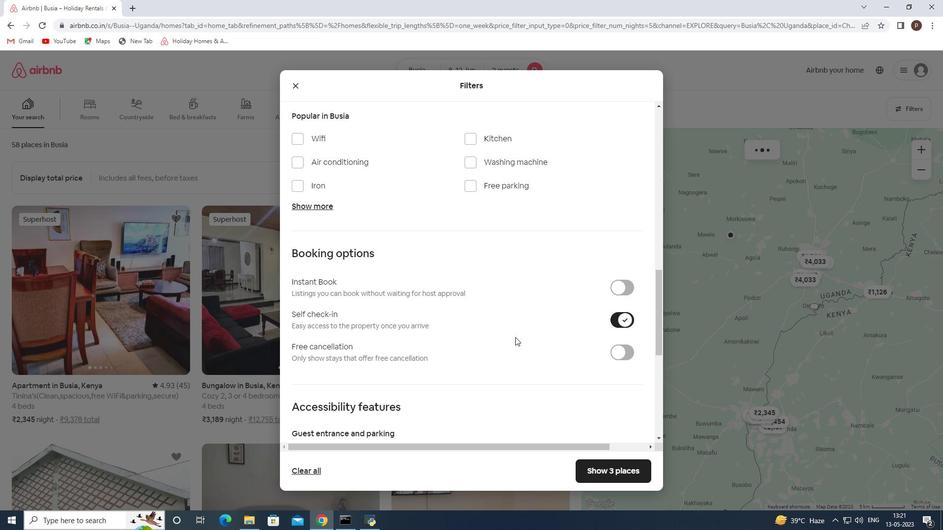 
Action: Mouse scrolled (512, 337) with delta (0, 0)
Screenshot: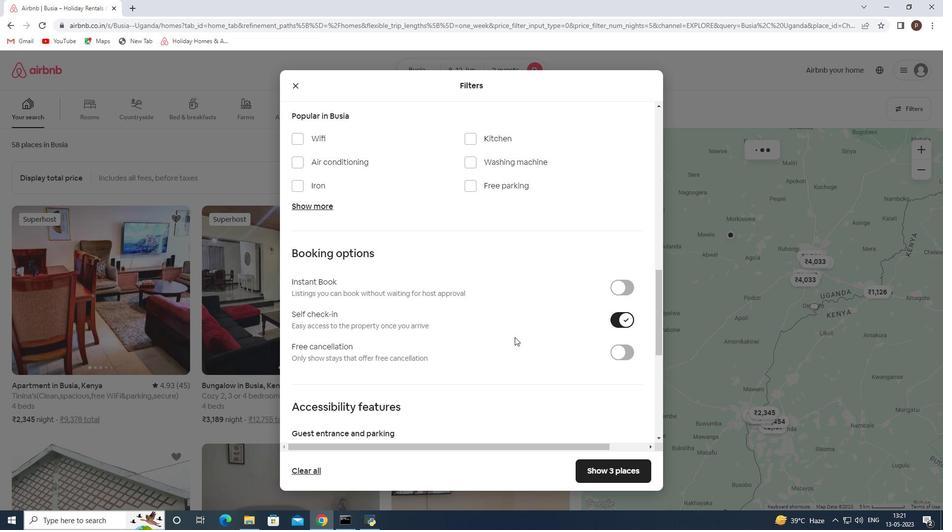 
Action: Mouse moved to (479, 335)
Screenshot: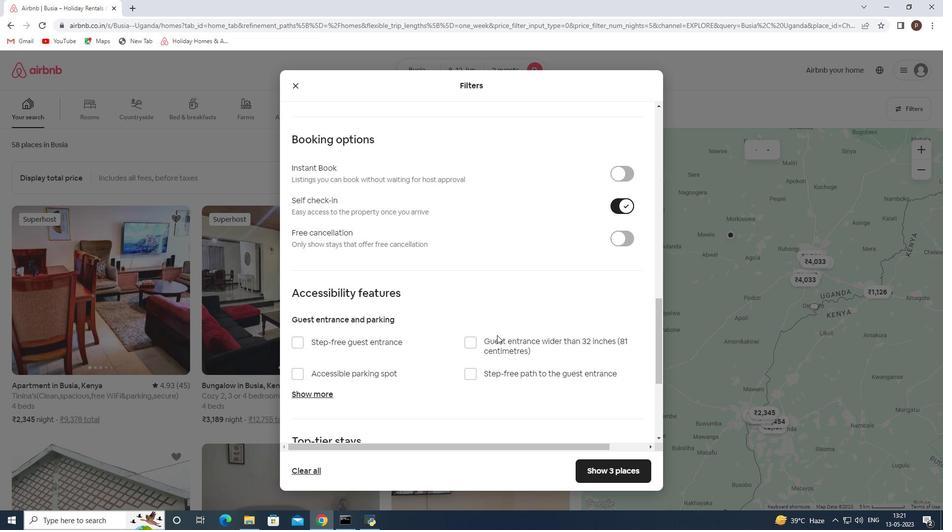 
Action: Mouse scrolled (479, 335) with delta (0, 0)
Screenshot: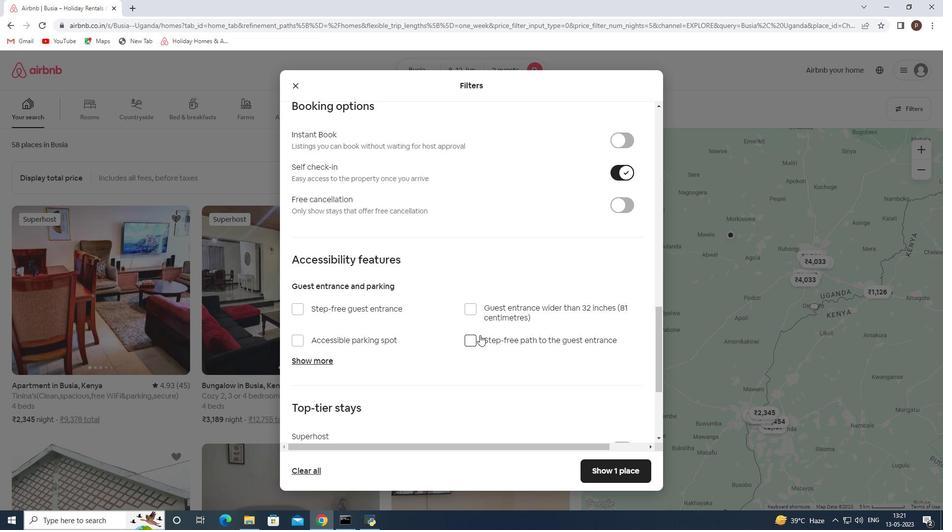 
Action: Mouse scrolled (479, 335) with delta (0, 0)
Screenshot: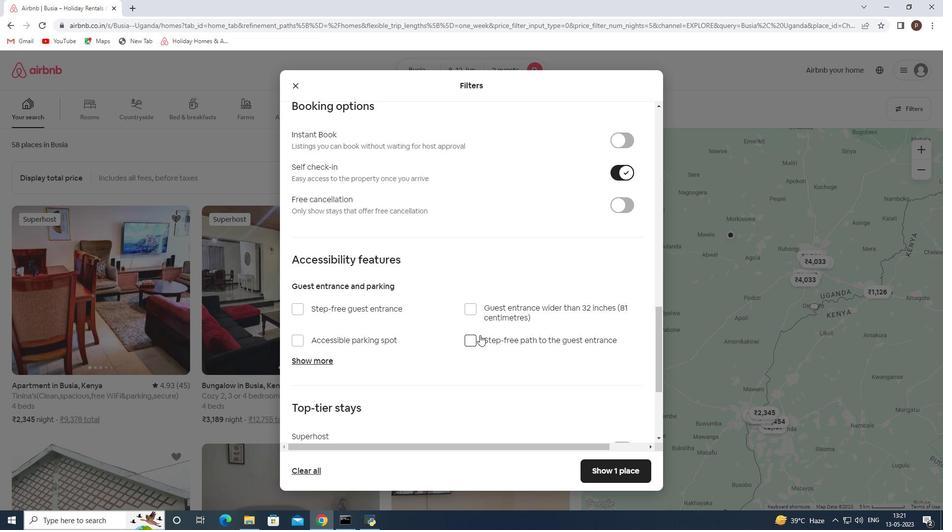 
Action: Mouse scrolled (479, 335) with delta (0, 0)
Screenshot: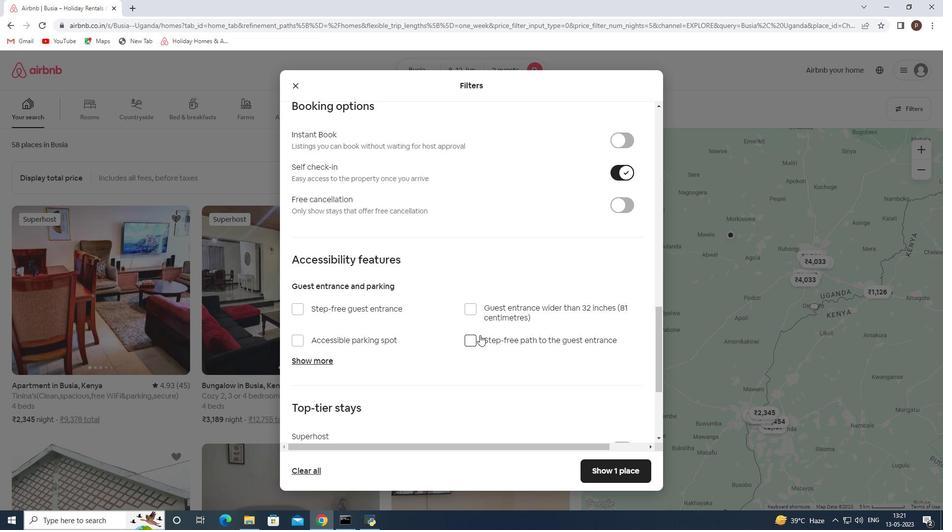 
Action: Mouse scrolled (479, 335) with delta (0, 0)
Screenshot: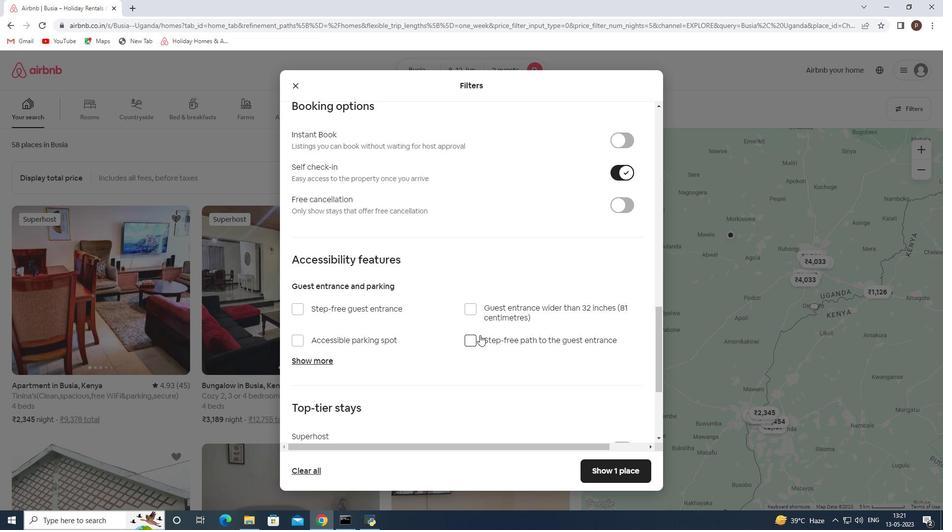 
Action: Mouse moved to (300, 374)
Screenshot: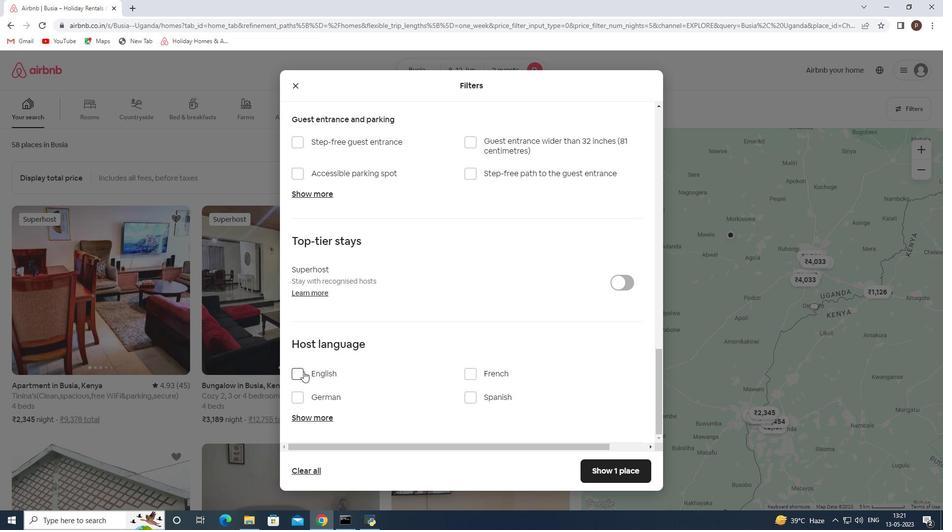 
Action: Mouse pressed left at (300, 374)
Screenshot: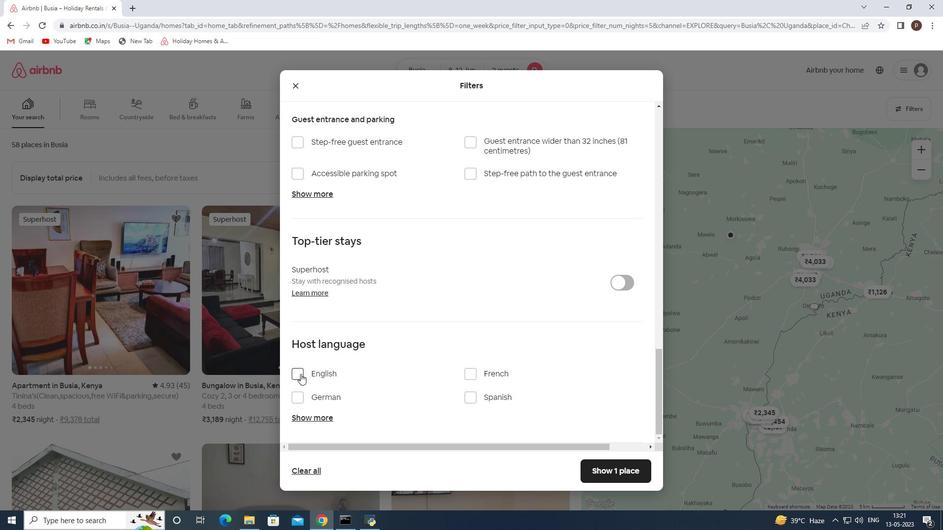 
Action: Mouse moved to (634, 470)
Screenshot: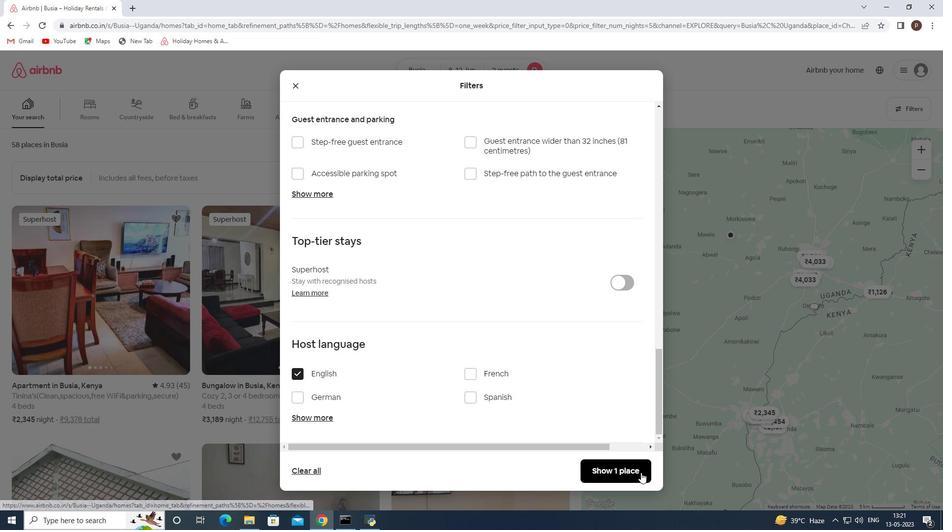
Action: Mouse pressed left at (634, 470)
Screenshot: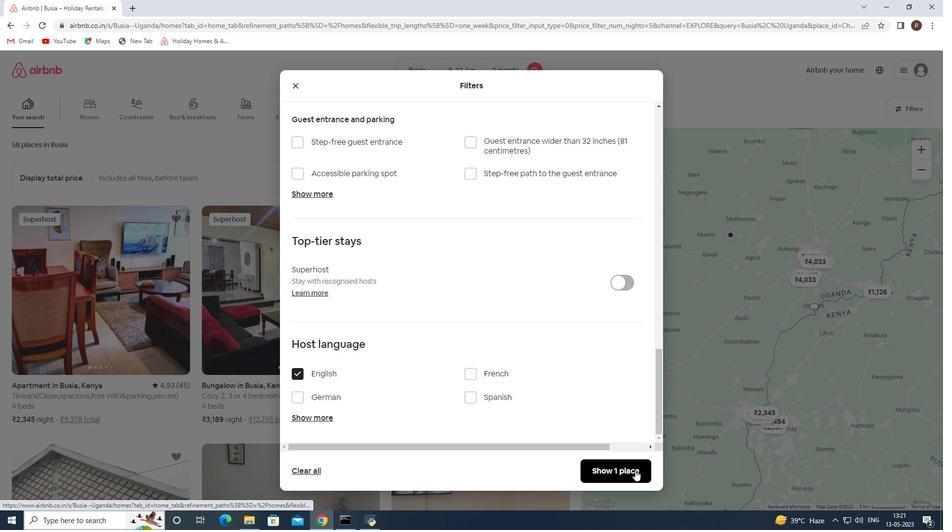 
